 Task: Search one way flight ticket for 5 adults, 2 children, 1 infant in seat and 1 infant on lap in economy from Lincoln: Lincoln Airport (was Lincoln Municipal) to Jacksonville: Albert J. Ellis Airport on 8-3-2023. Choice of flights is Westjet. Number of bags: 10 checked bags. Price is upto 40000. Outbound departure time preference is 15:45.
Action: Mouse moved to (231, 298)
Screenshot: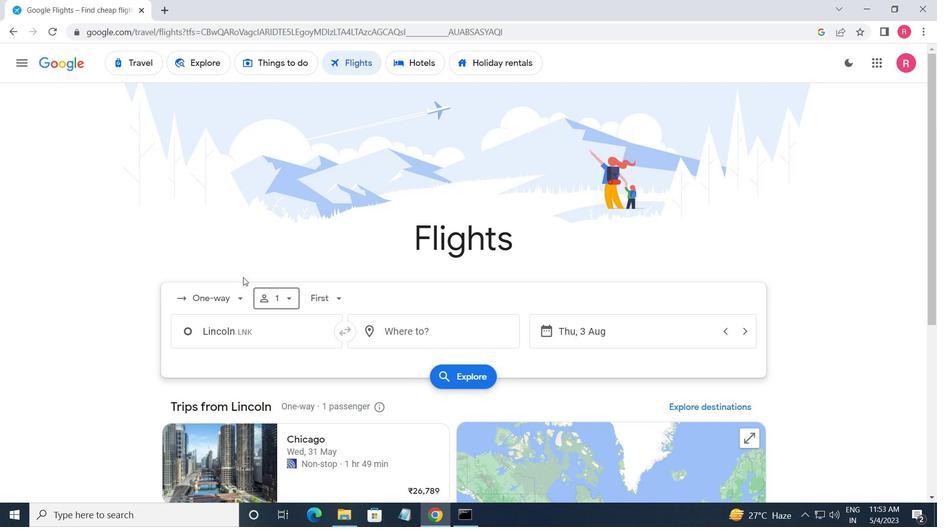 
Action: Mouse pressed left at (231, 298)
Screenshot: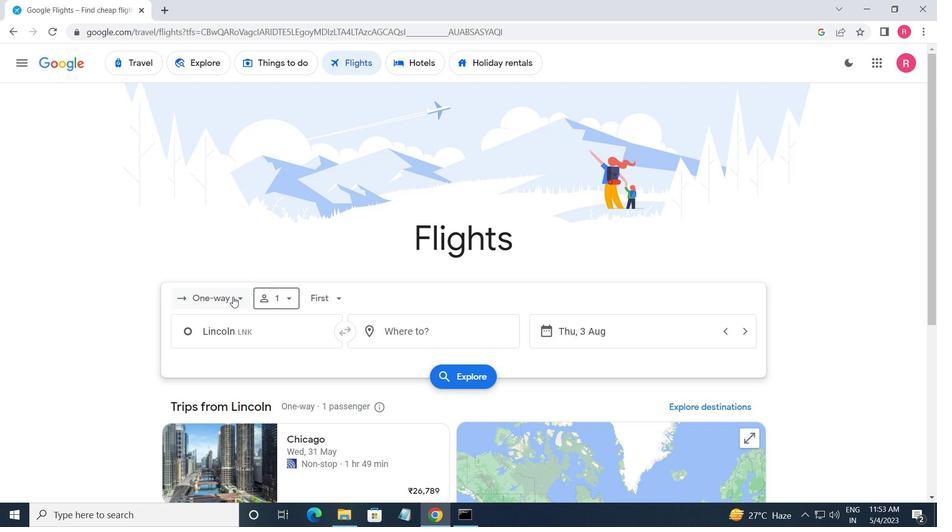 
Action: Mouse moved to (246, 356)
Screenshot: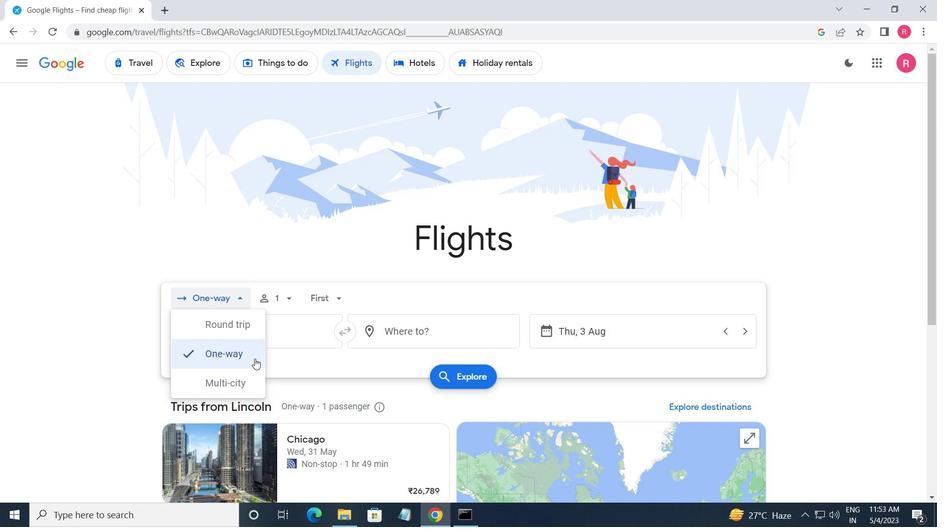 
Action: Mouse pressed left at (246, 356)
Screenshot: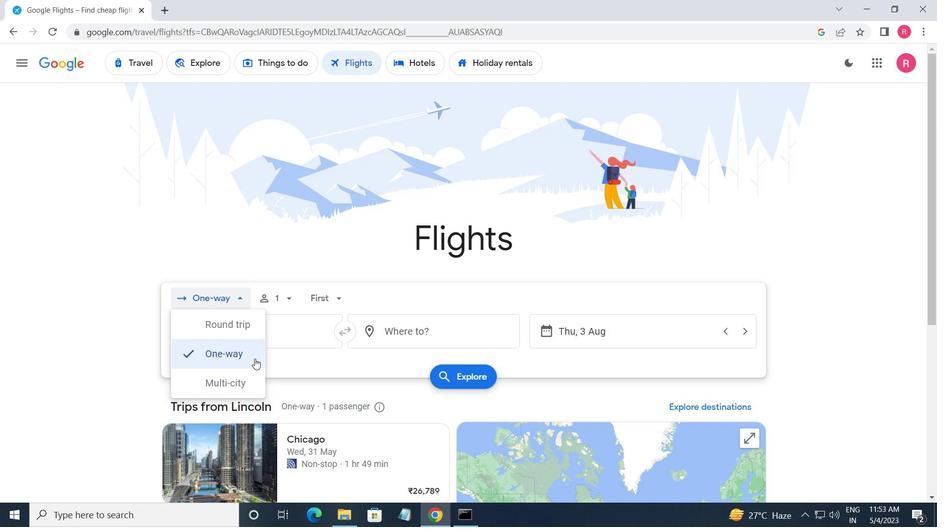 
Action: Mouse moved to (286, 297)
Screenshot: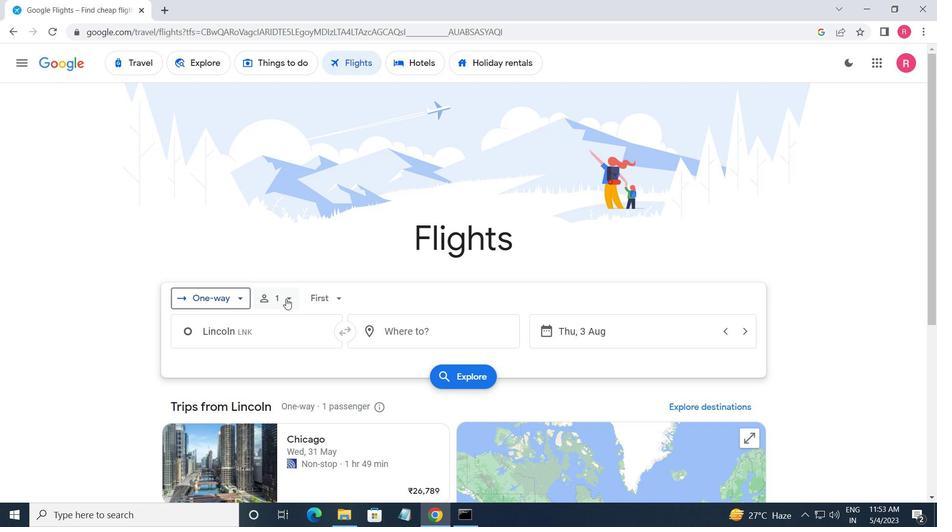 
Action: Mouse pressed left at (286, 297)
Screenshot: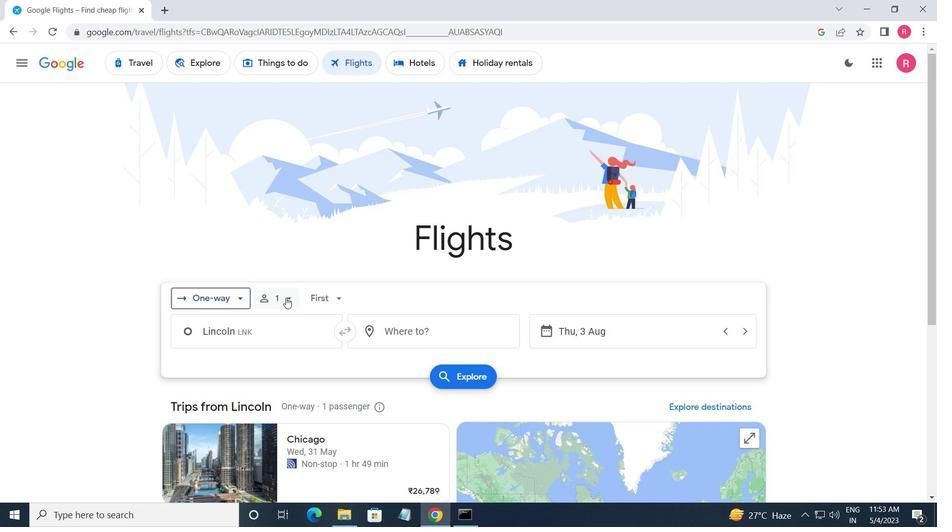 
Action: Mouse moved to (381, 326)
Screenshot: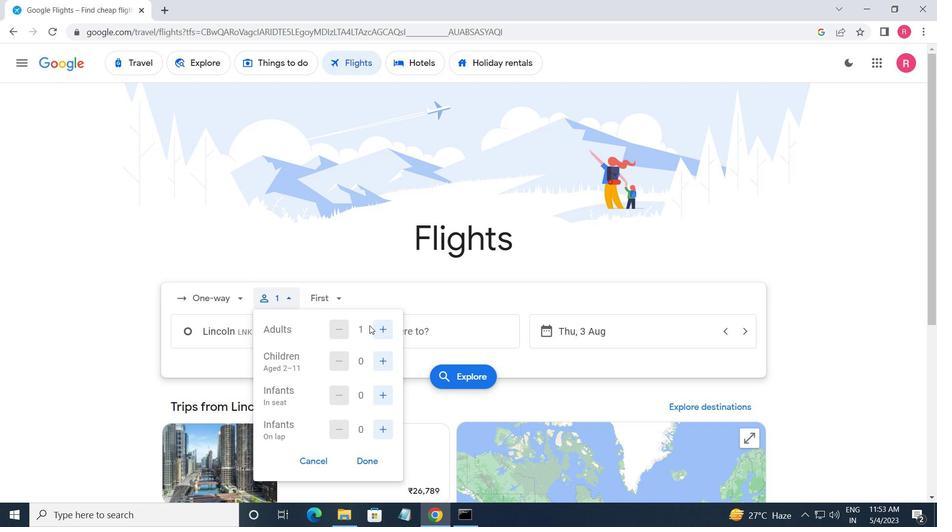 
Action: Mouse pressed left at (381, 326)
Screenshot: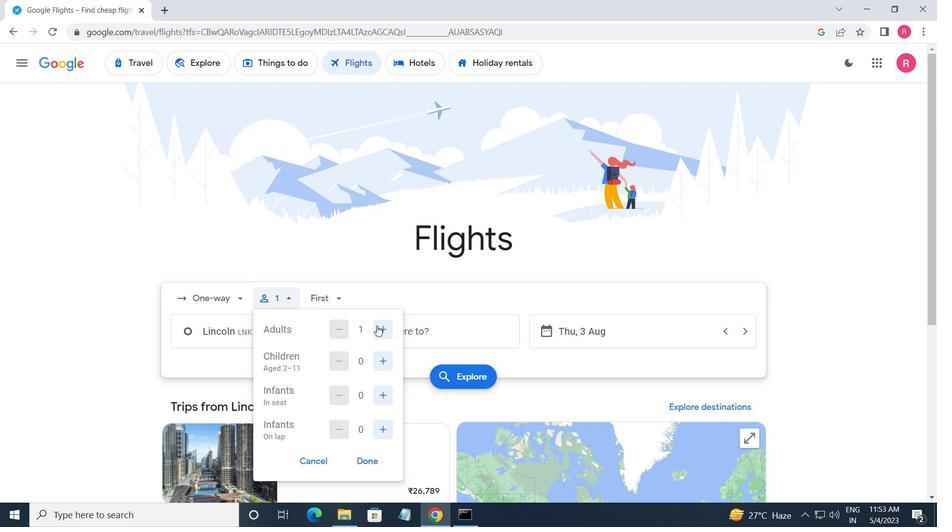 
Action: Mouse pressed left at (381, 326)
Screenshot: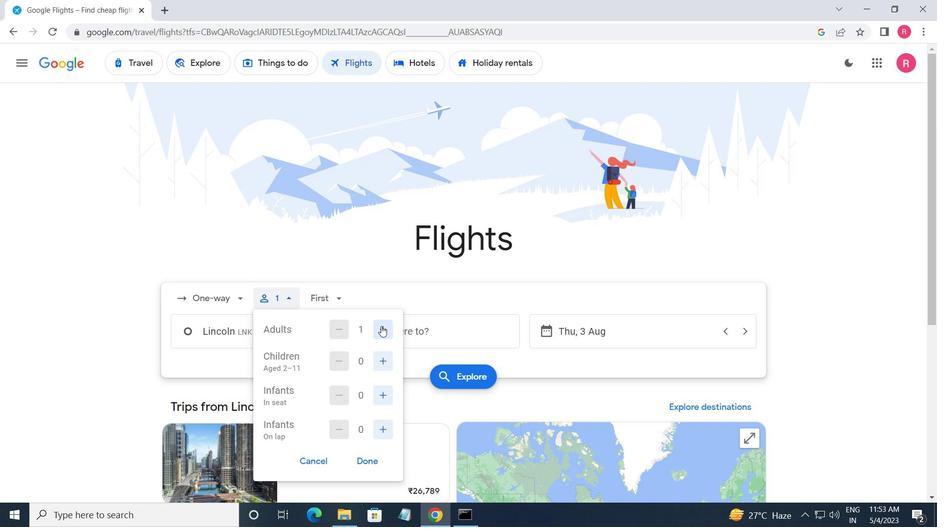 
Action: Mouse moved to (382, 326)
Screenshot: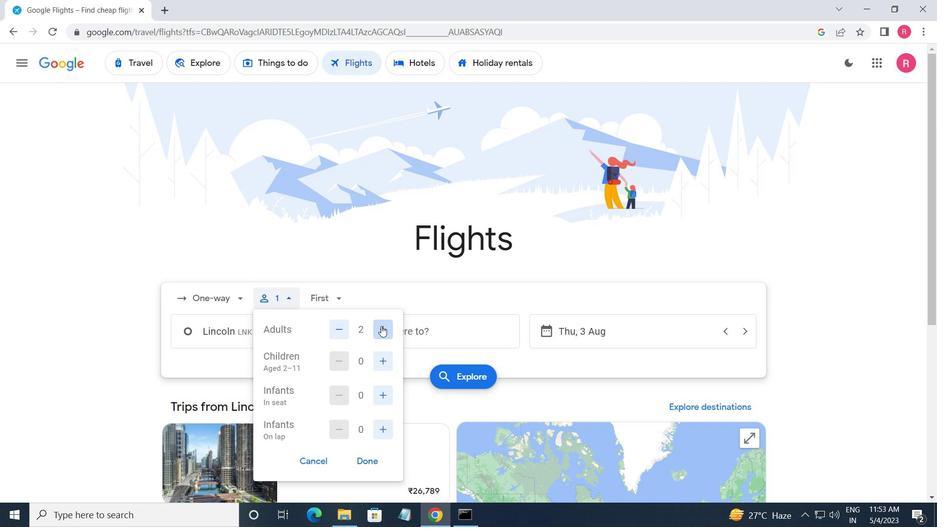 
Action: Mouse pressed left at (382, 326)
Screenshot: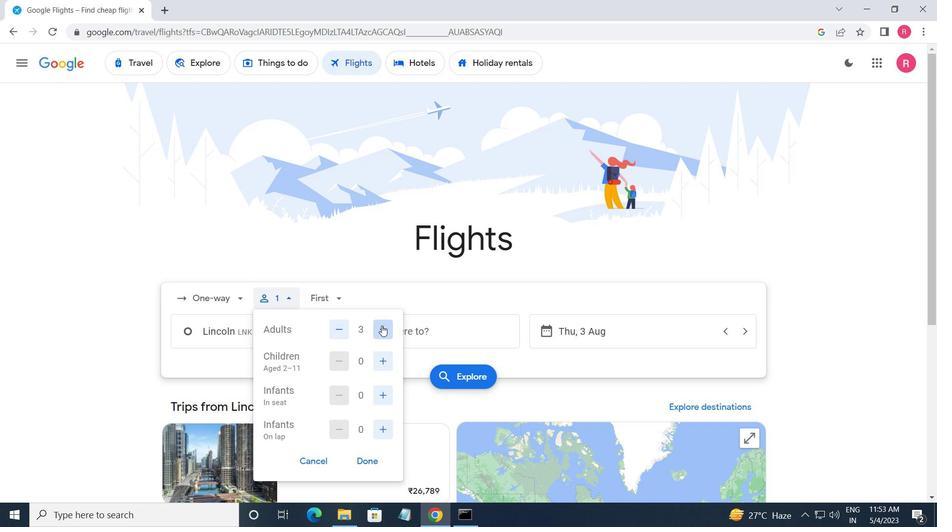 
Action: Mouse pressed left at (382, 326)
Screenshot: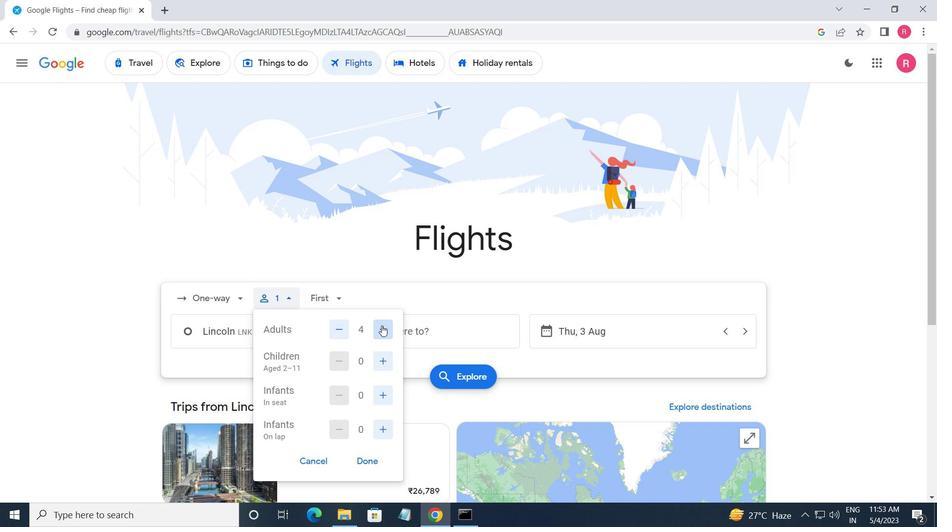 
Action: Mouse moved to (382, 355)
Screenshot: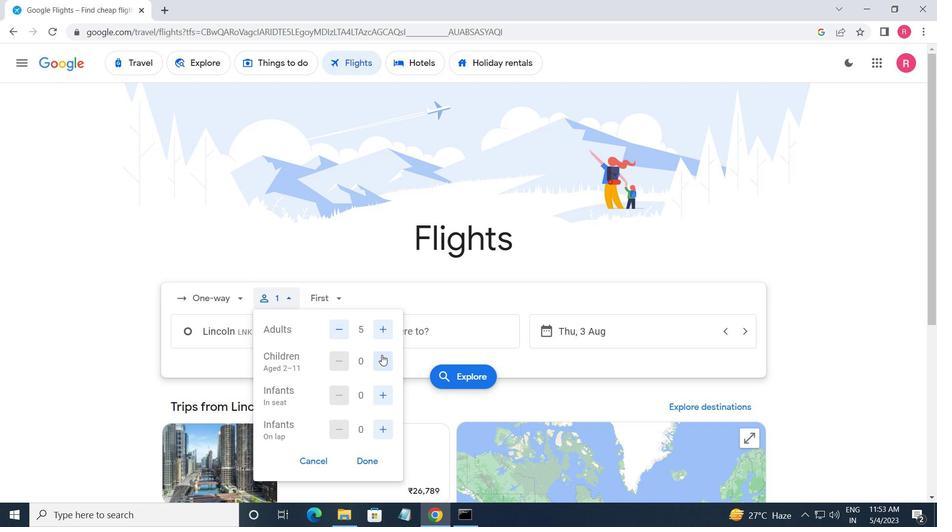 
Action: Mouse pressed left at (382, 355)
Screenshot: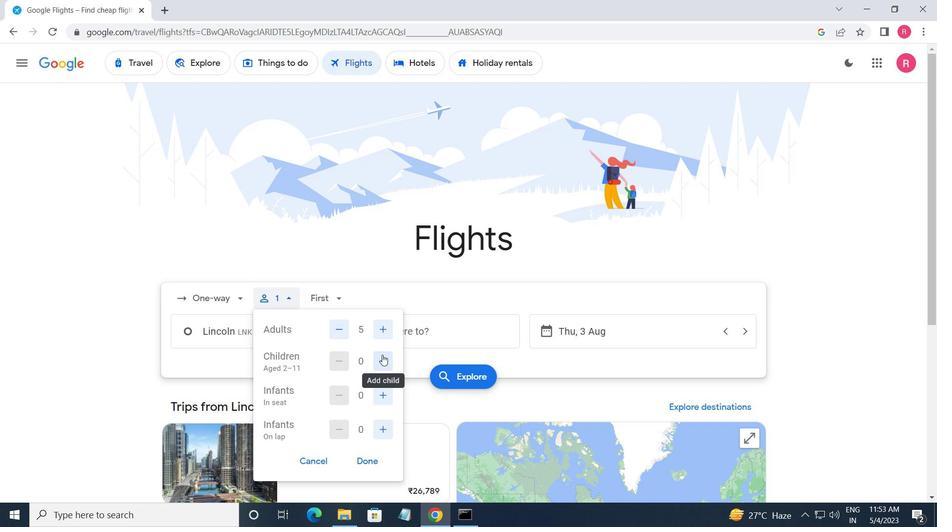 
Action: Mouse moved to (383, 355)
Screenshot: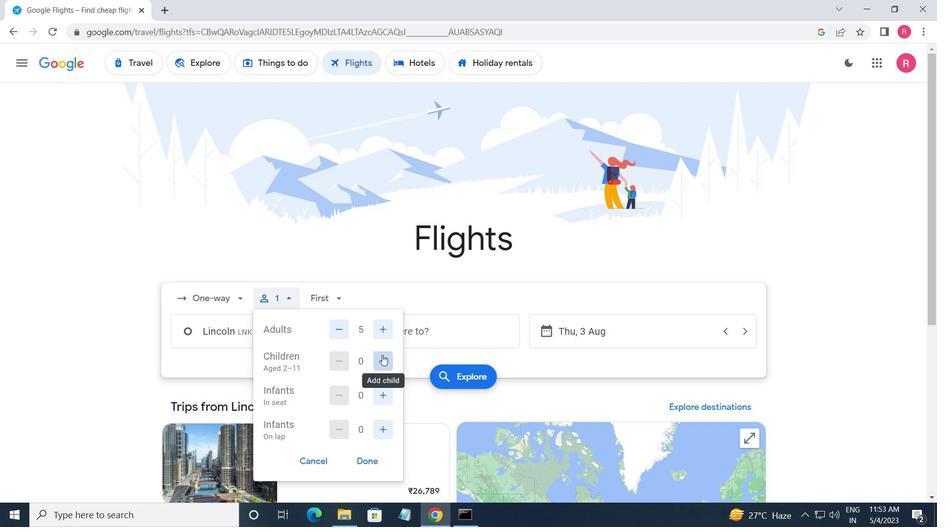 
Action: Mouse pressed left at (383, 355)
Screenshot: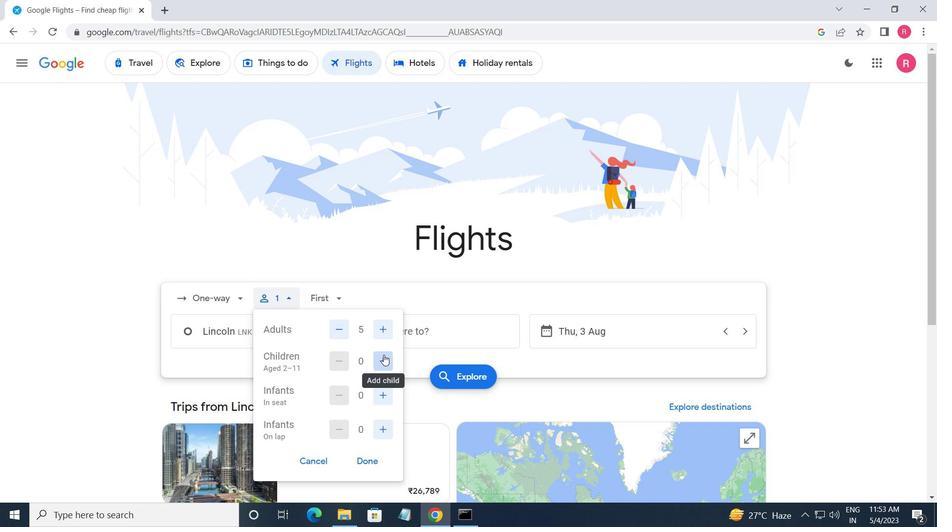 
Action: Mouse pressed left at (383, 355)
Screenshot: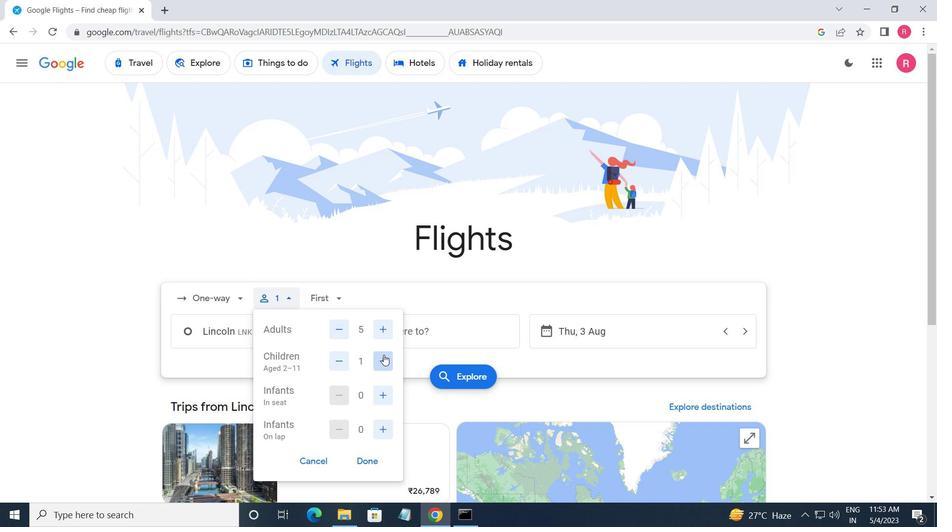 
Action: Mouse moved to (339, 360)
Screenshot: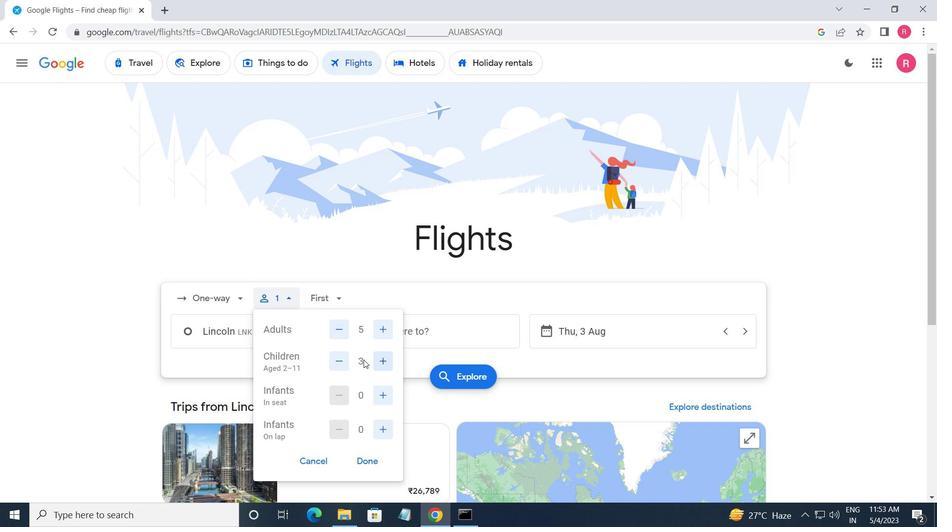 
Action: Mouse pressed left at (339, 360)
Screenshot: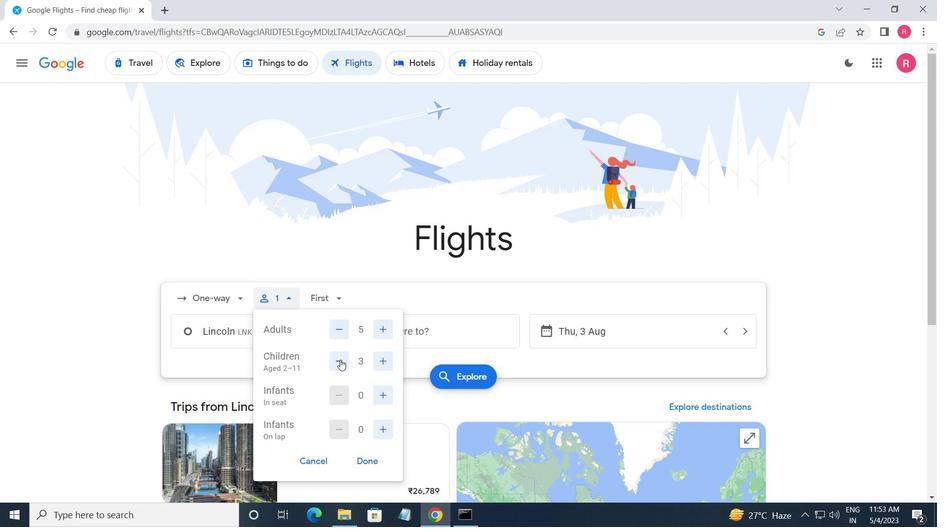 
Action: Mouse moved to (391, 393)
Screenshot: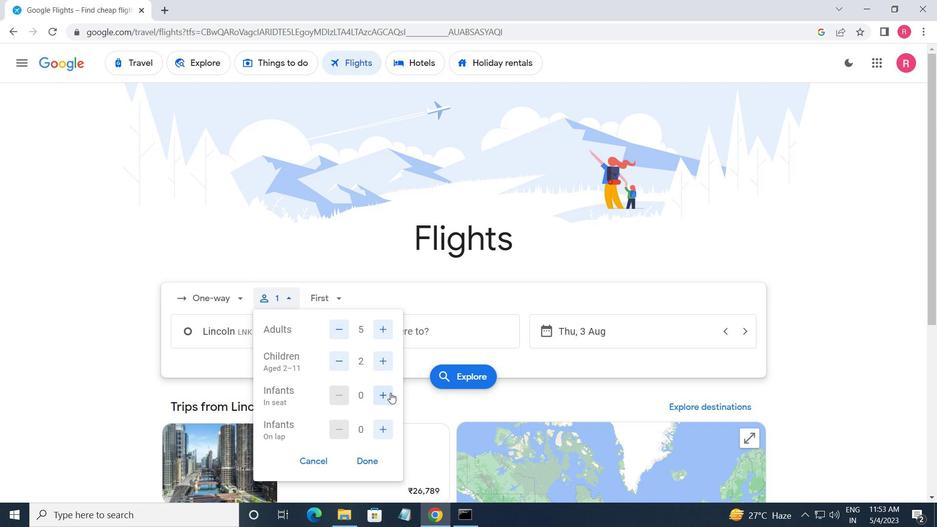 
Action: Mouse pressed left at (391, 393)
Screenshot: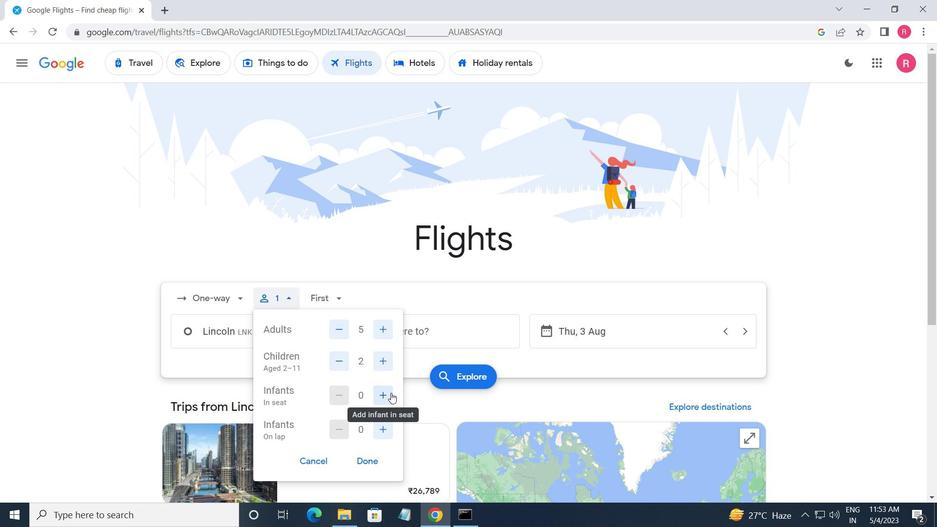 
Action: Mouse moved to (380, 422)
Screenshot: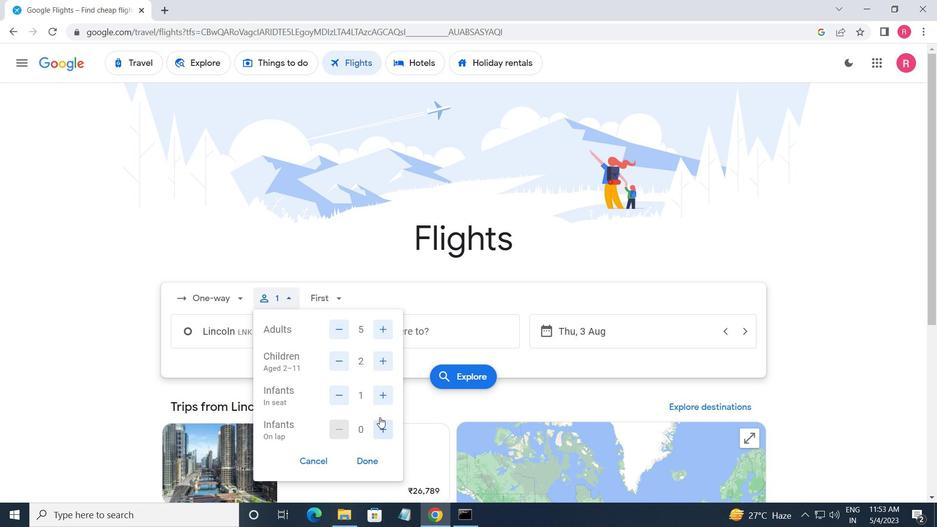 
Action: Mouse pressed left at (380, 422)
Screenshot: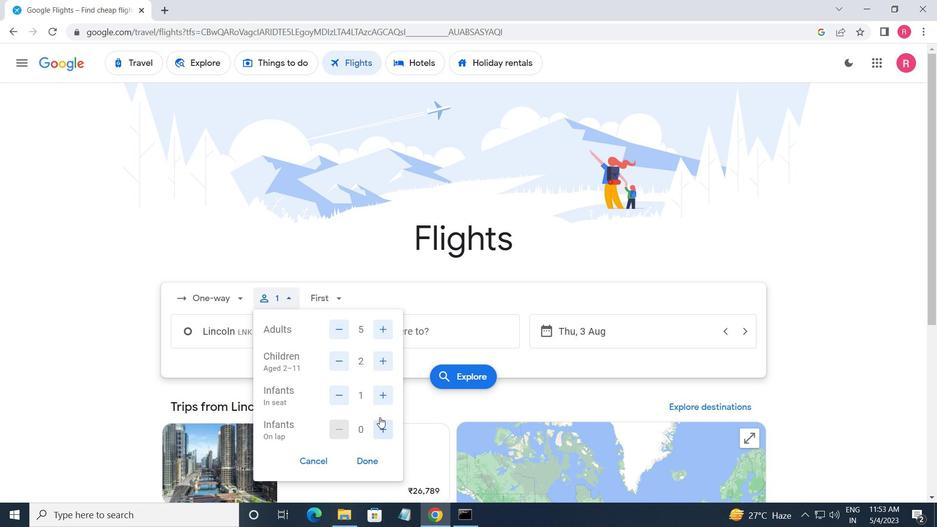 
Action: Mouse moved to (370, 462)
Screenshot: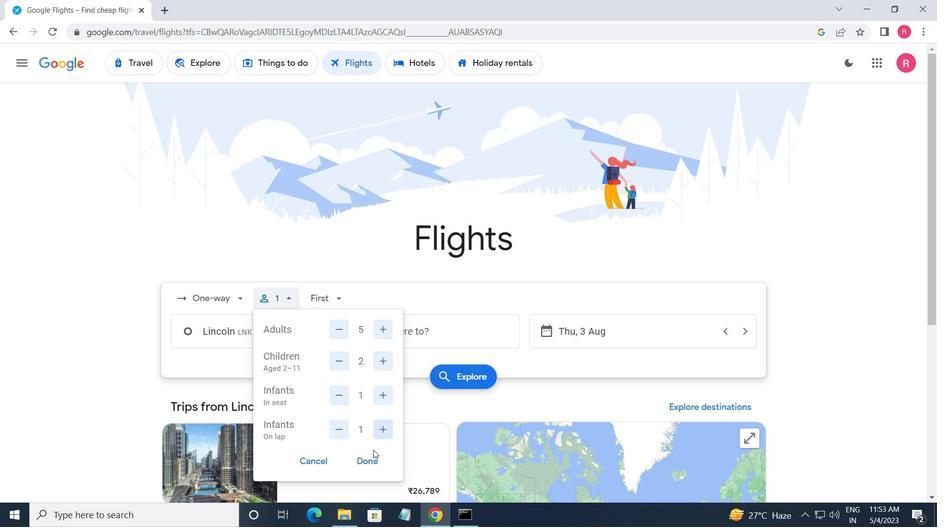 
Action: Mouse pressed left at (370, 462)
Screenshot: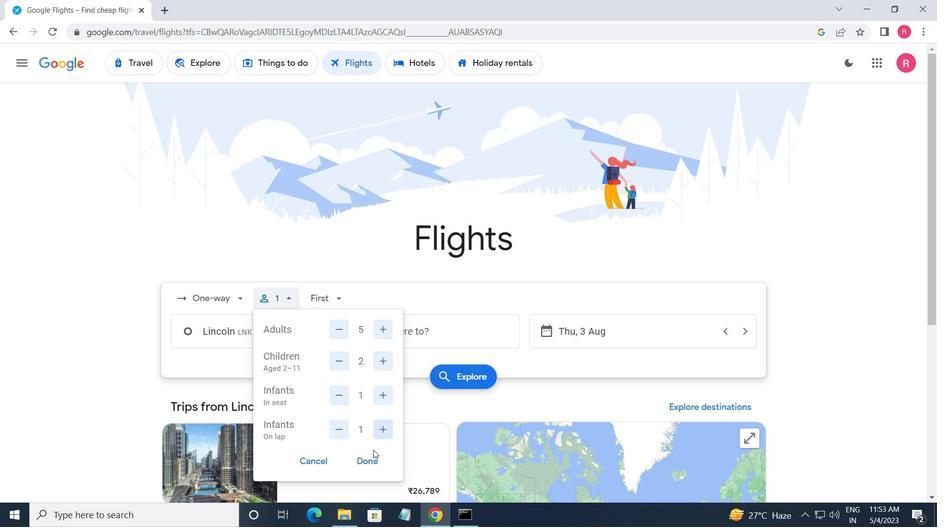 
Action: Mouse moved to (336, 303)
Screenshot: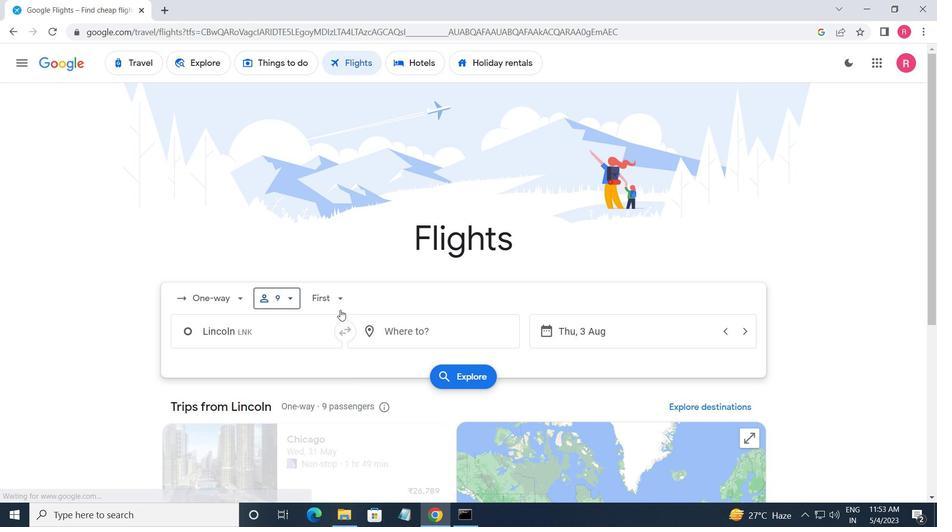 
Action: Mouse pressed left at (336, 303)
Screenshot: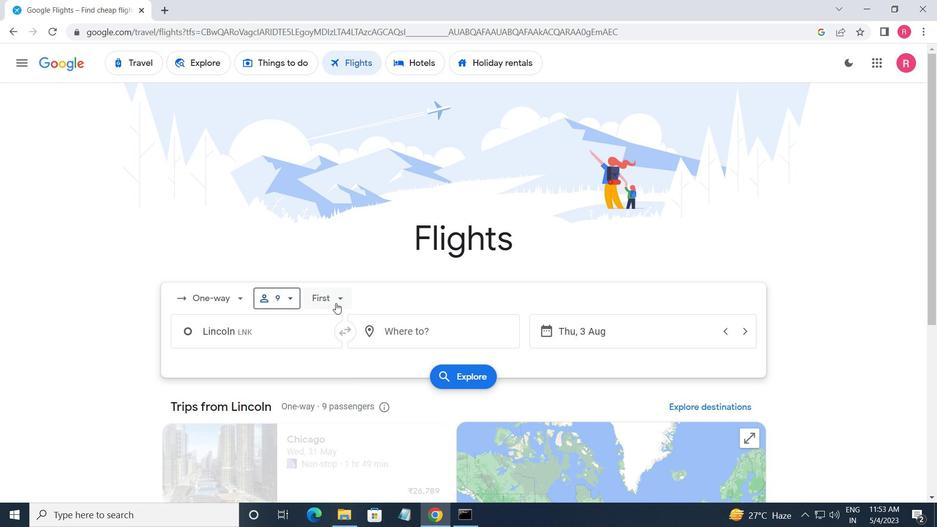 
Action: Mouse moved to (374, 337)
Screenshot: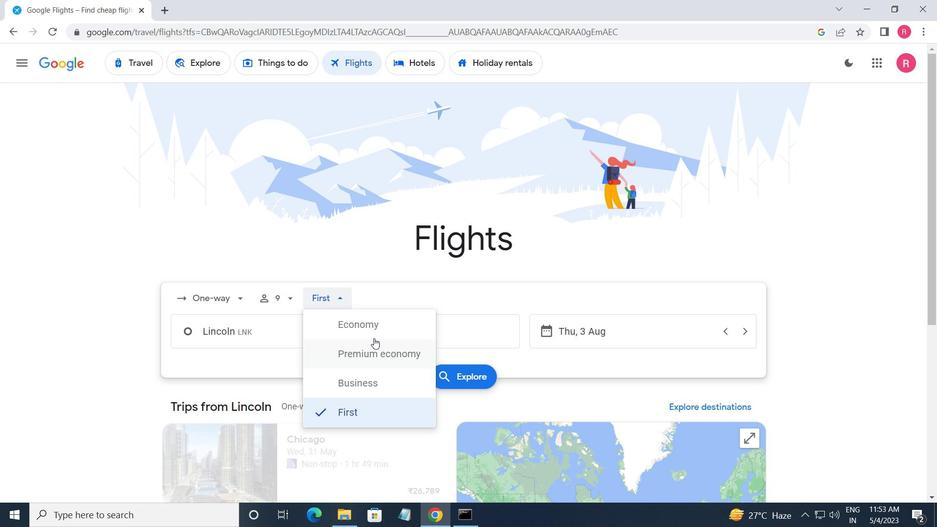 
Action: Mouse pressed left at (374, 337)
Screenshot: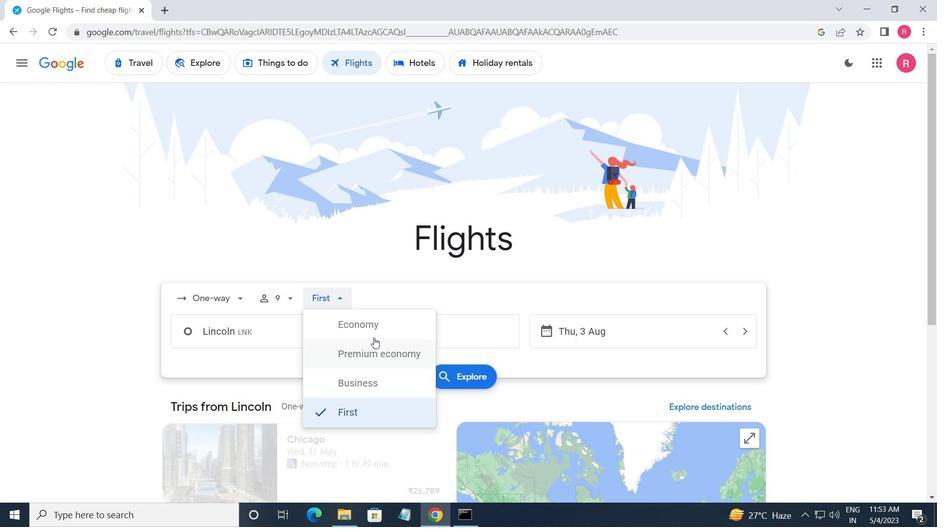 
Action: Mouse moved to (273, 337)
Screenshot: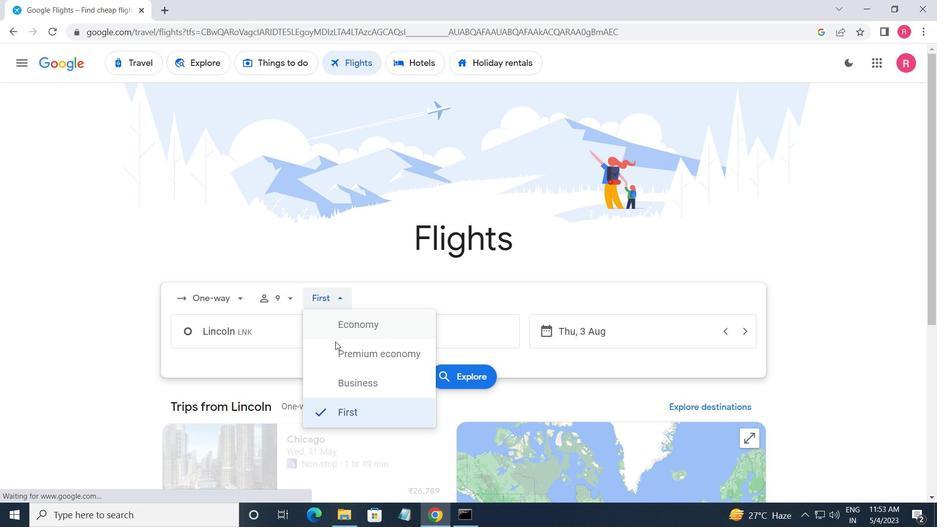 
Action: Mouse pressed left at (273, 337)
Screenshot: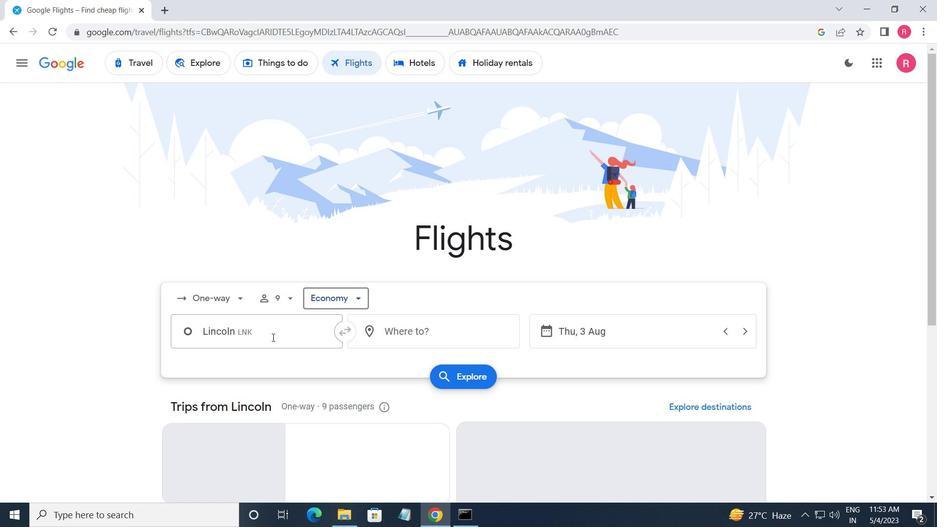 
Action: Mouse moved to (279, 397)
Screenshot: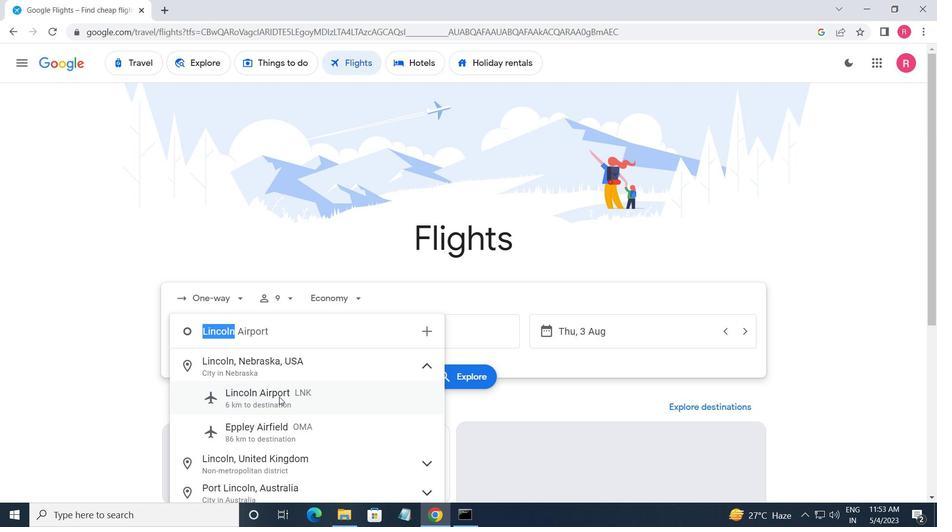 
Action: Mouse pressed left at (279, 397)
Screenshot: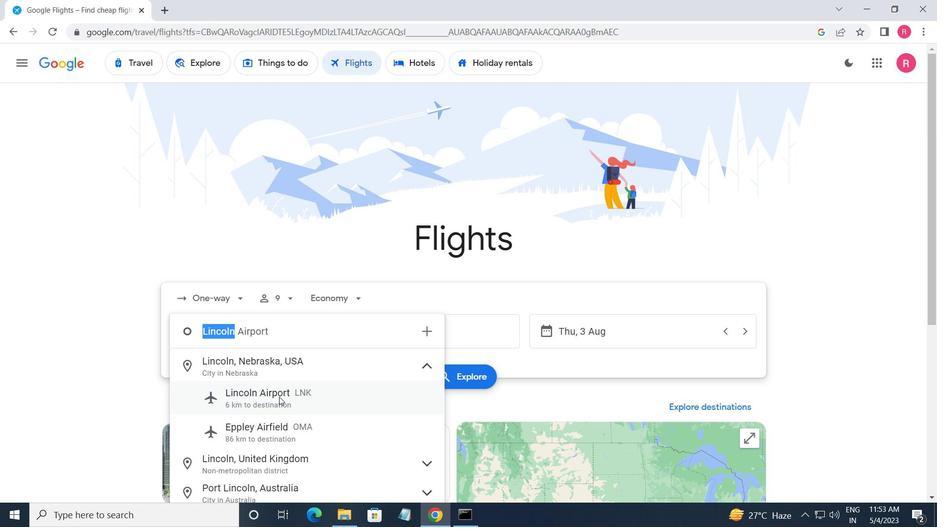 
Action: Mouse moved to (451, 331)
Screenshot: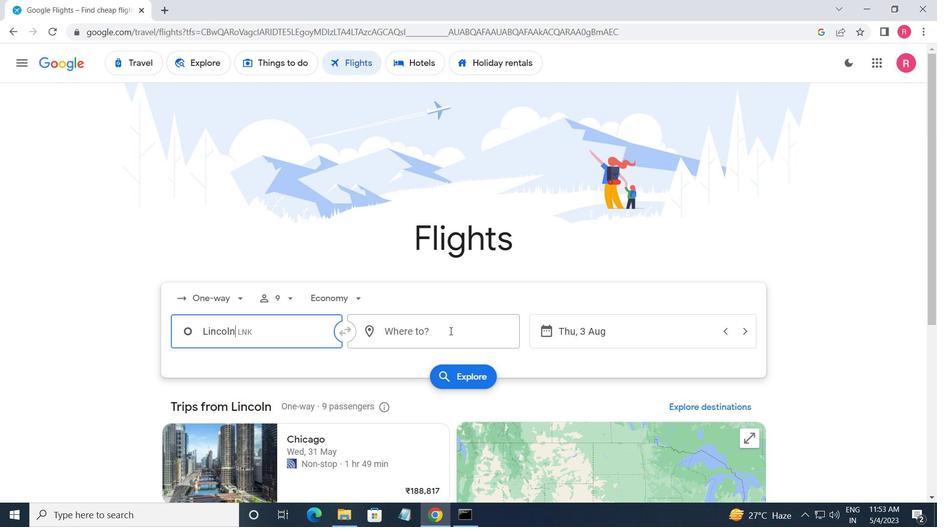 
Action: Mouse pressed left at (451, 331)
Screenshot: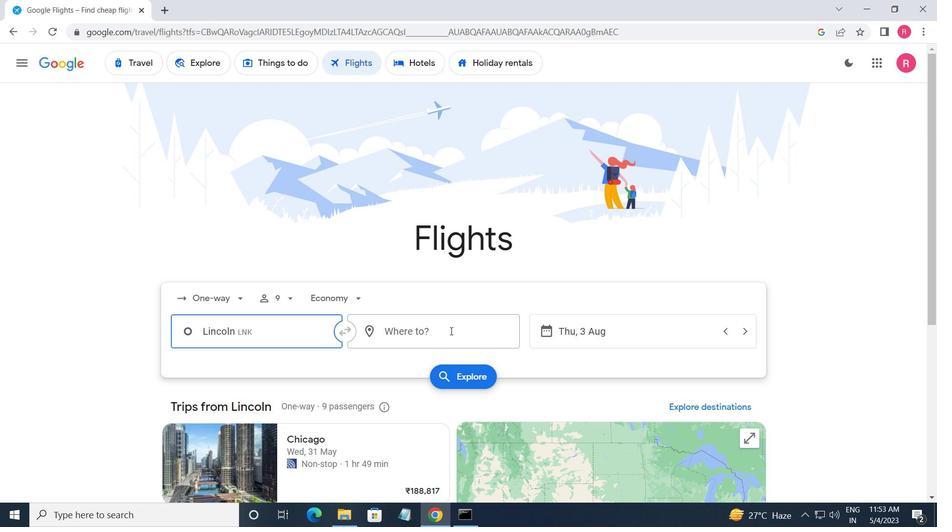 
Action: Mouse moved to (417, 464)
Screenshot: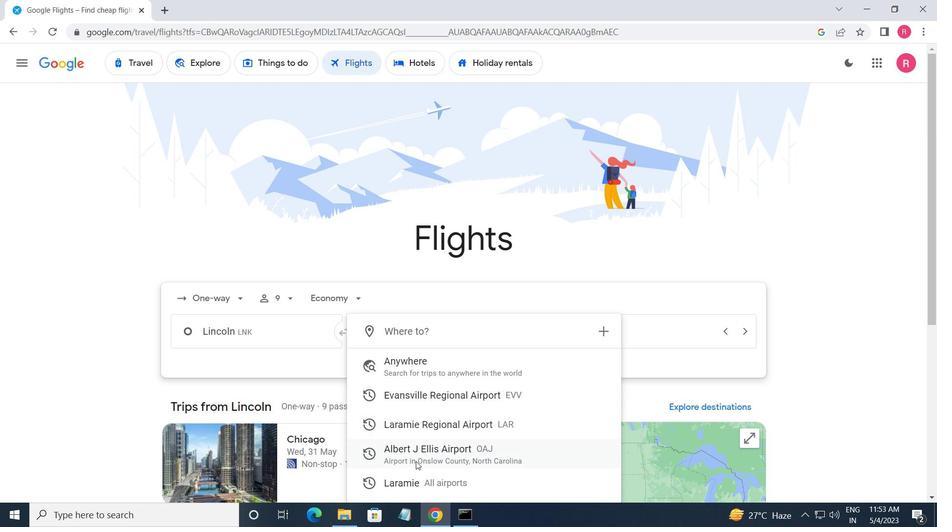 
Action: Mouse pressed left at (417, 464)
Screenshot: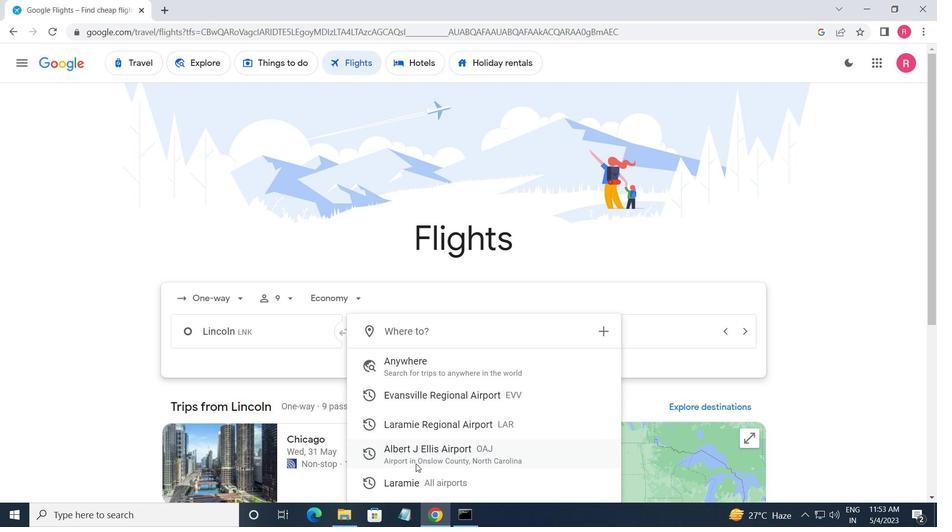 
Action: Mouse moved to (635, 329)
Screenshot: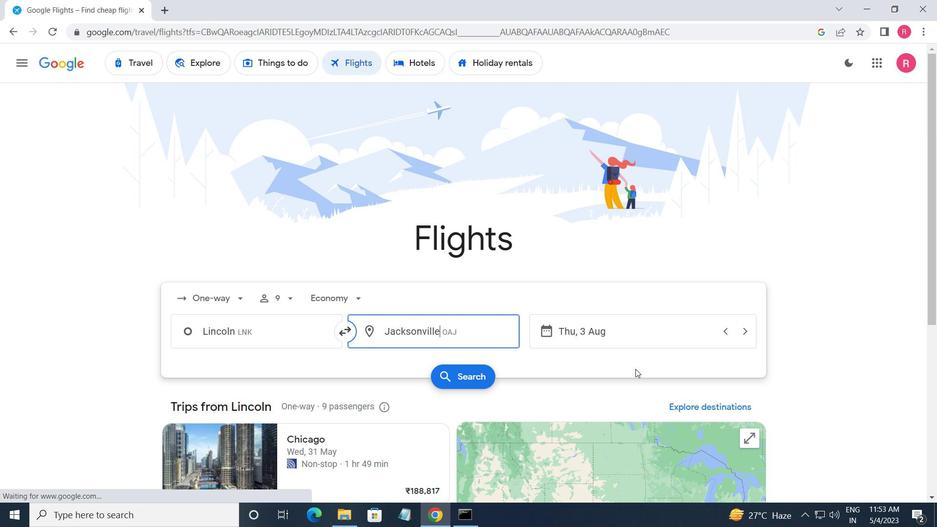 
Action: Mouse pressed left at (635, 329)
Screenshot: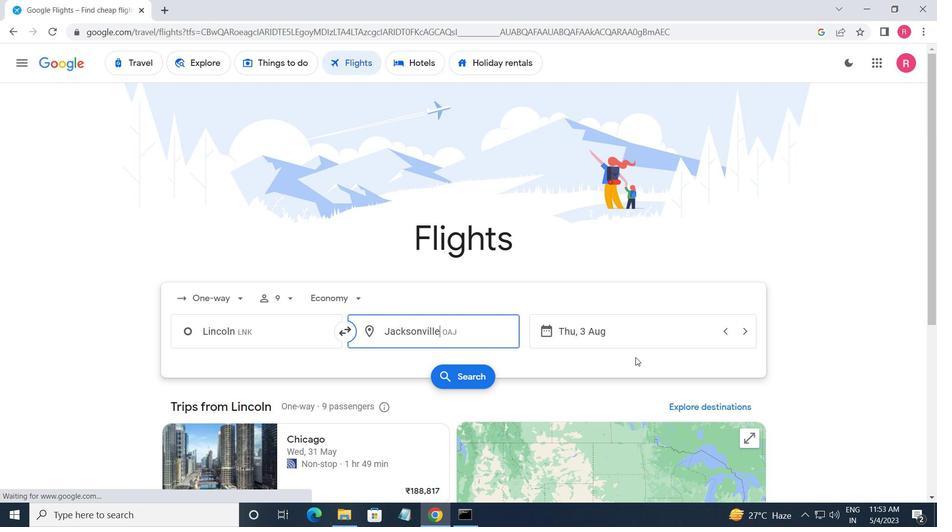 
Action: Mouse moved to (443, 285)
Screenshot: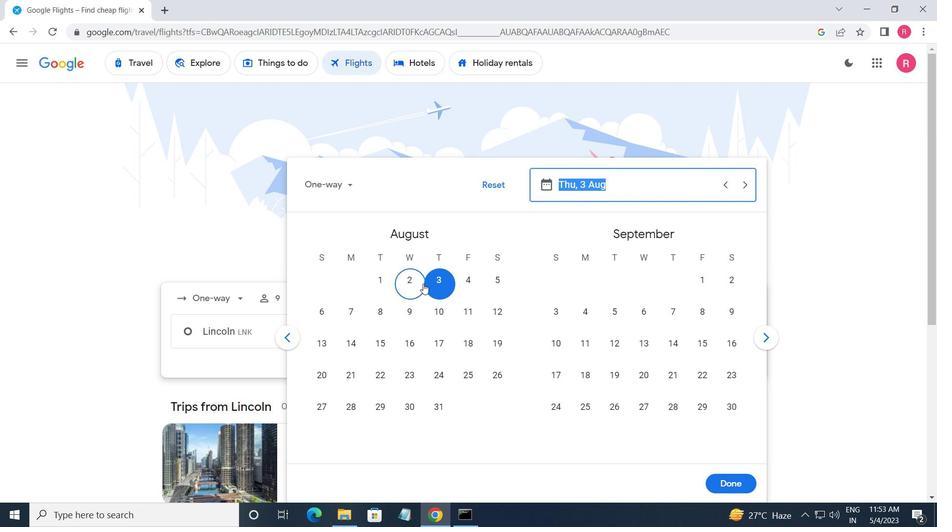 
Action: Mouse pressed left at (443, 285)
Screenshot: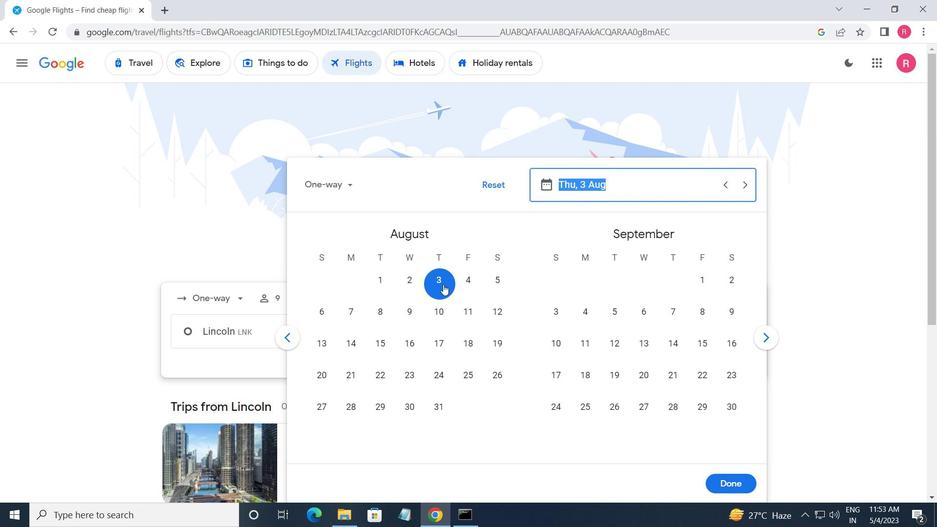 
Action: Mouse moved to (733, 475)
Screenshot: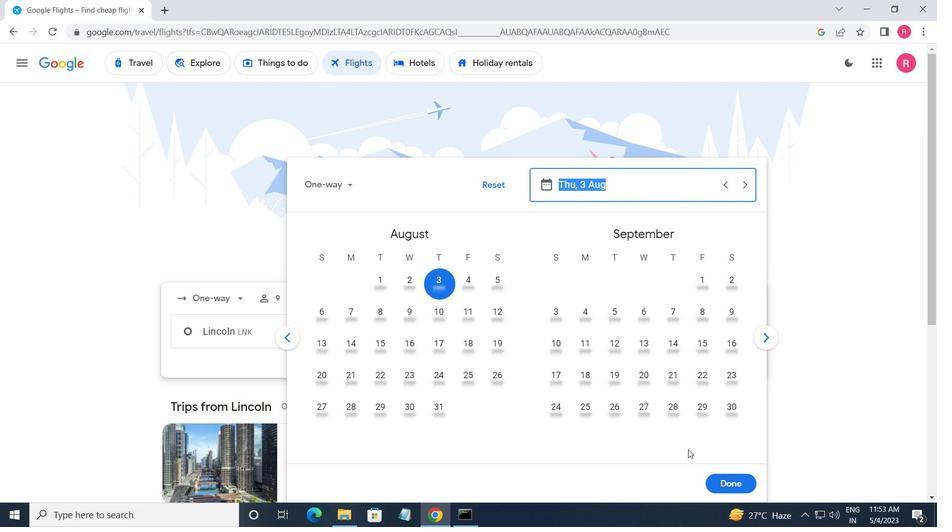 
Action: Mouse pressed left at (733, 475)
Screenshot: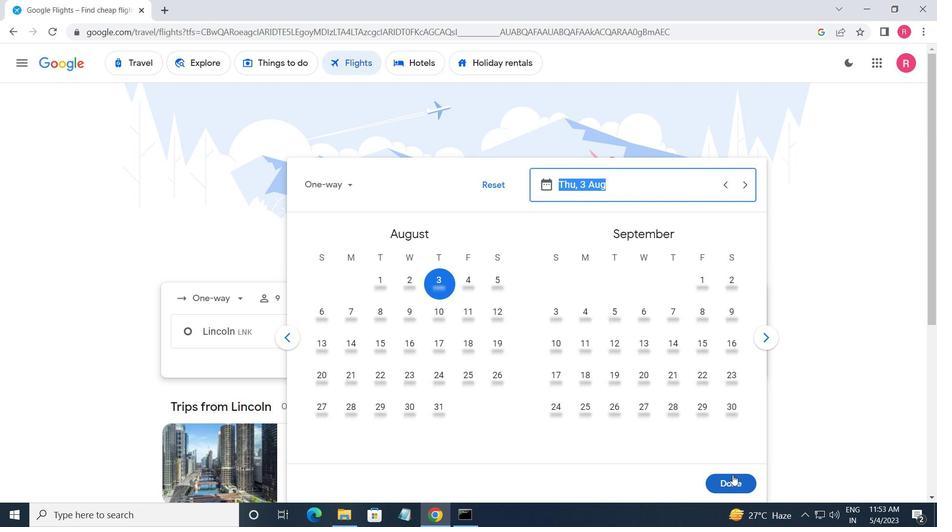 
Action: Mouse moved to (469, 378)
Screenshot: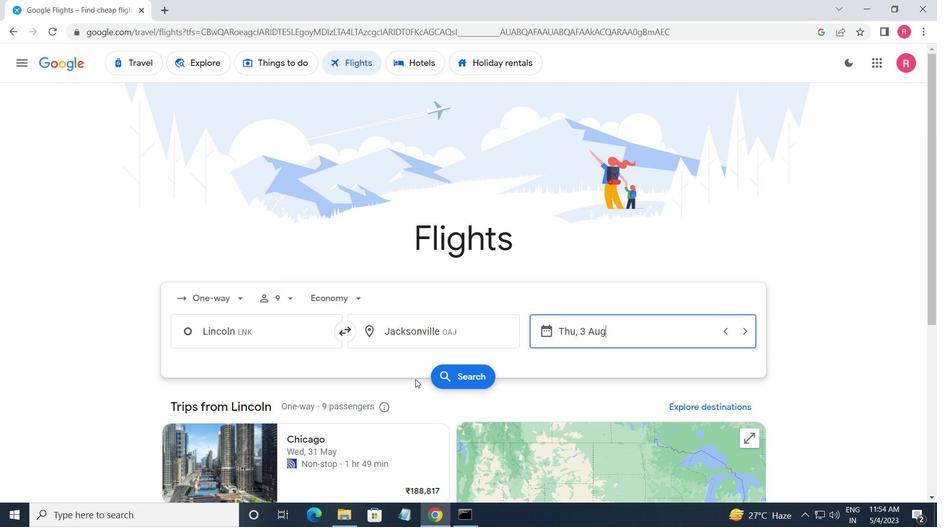 
Action: Mouse pressed left at (469, 378)
Screenshot: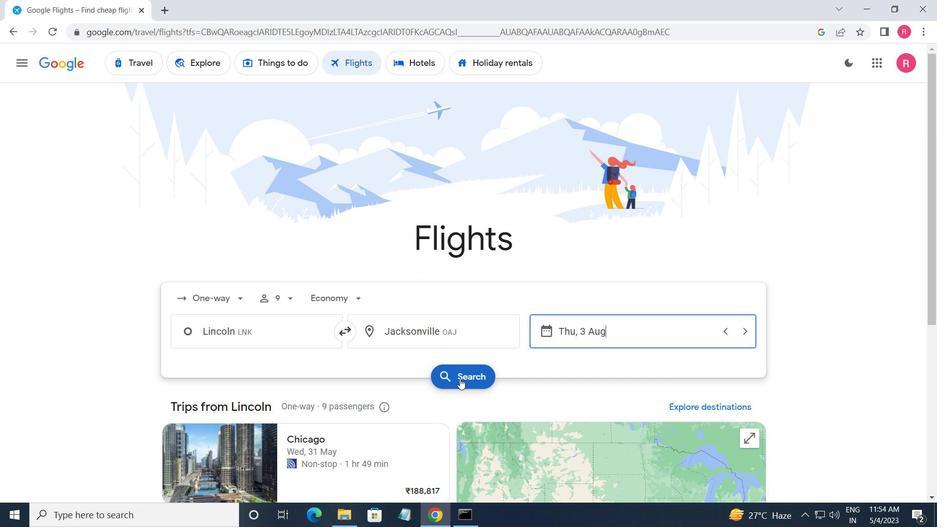 
Action: Mouse moved to (171, 178)
Screenshot: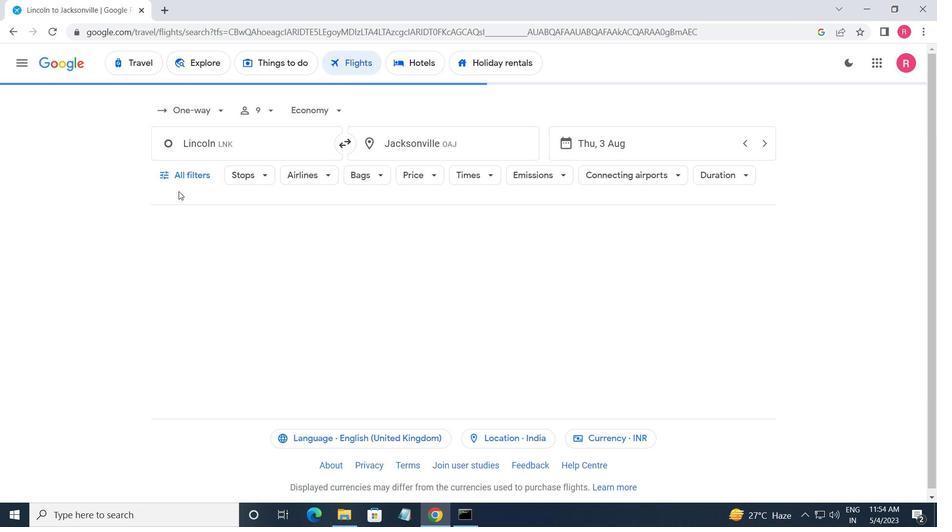 
Action: Mouse pressed left at (171, 178)
Screenshot: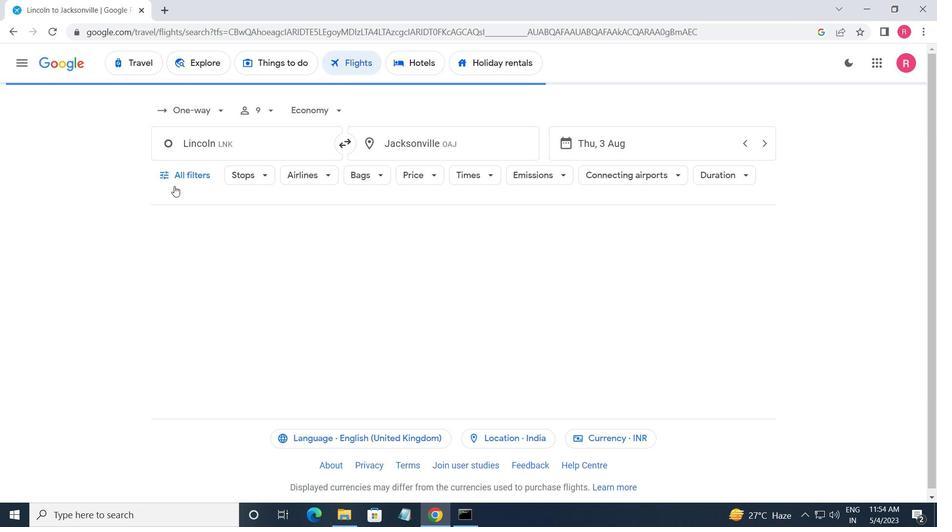 
Action: Mouse moved to (253, 379)
Screenshot: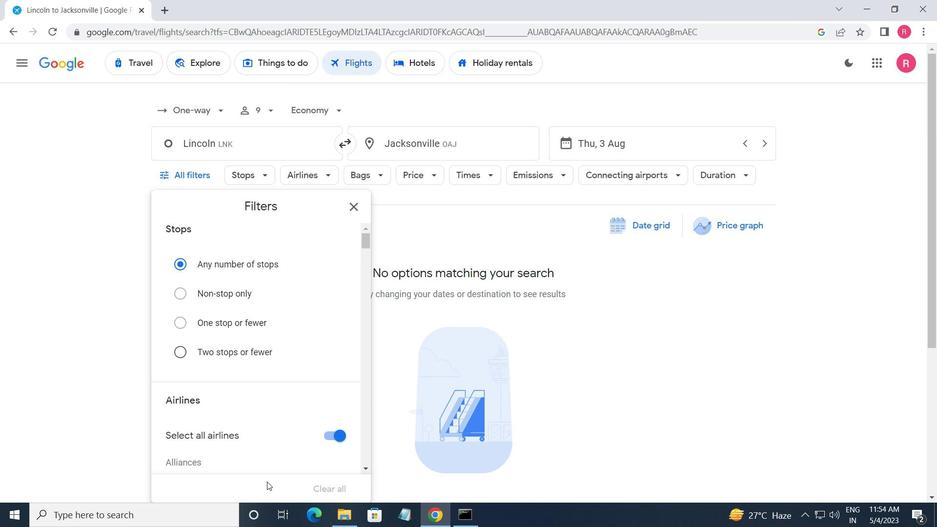 
Action: Mouse scrolled (253, 379) with delta (0, 0)
Screenshot: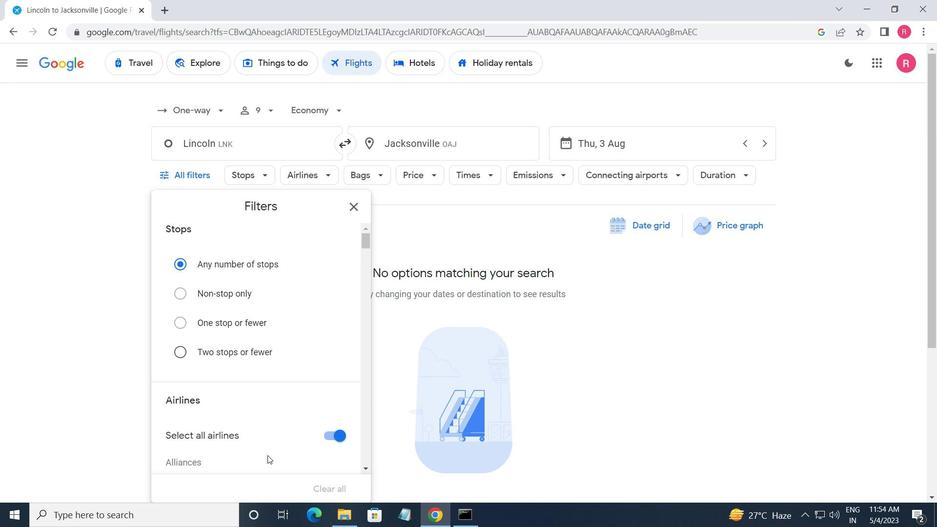 
Action: Mouse moved to (252, 379)
Screenshot: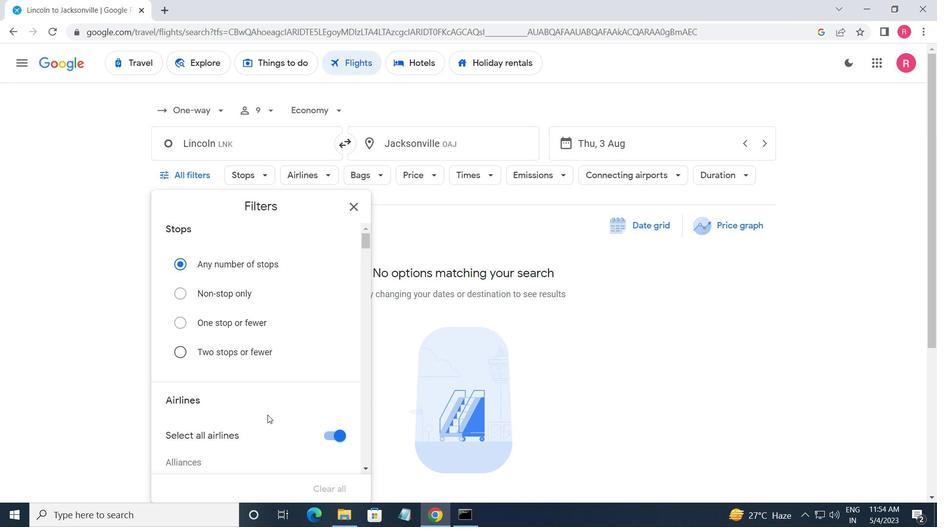 
Action: Mouse scrolled (252, 378) with delta (0, 0)
Screenshot: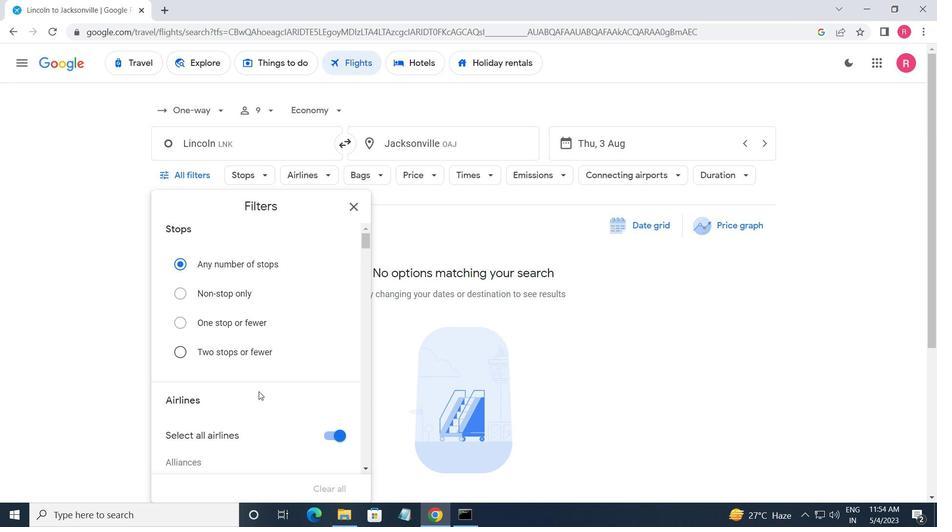 
Action: Mouse scrolled (252, 378) with delta (0, 0)
Screenshot: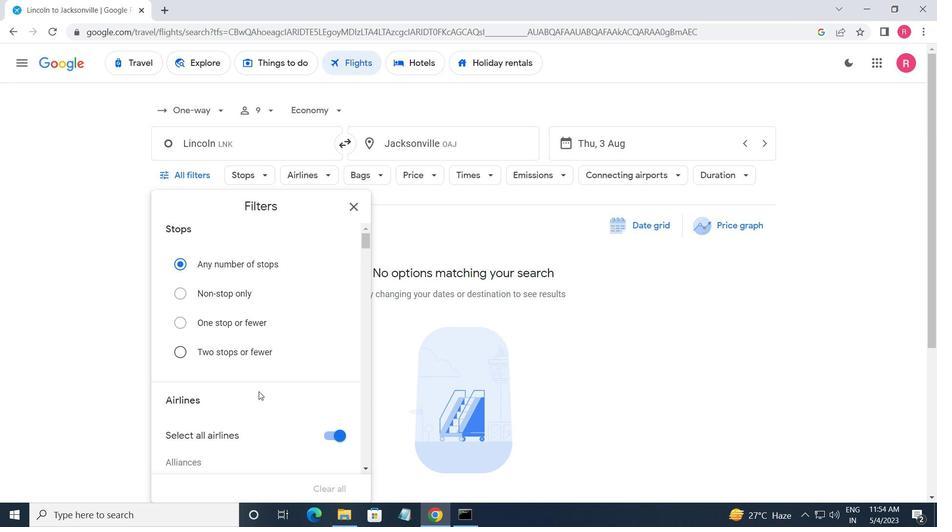
Action: Mouse moved to (255, 379)
Screenshot: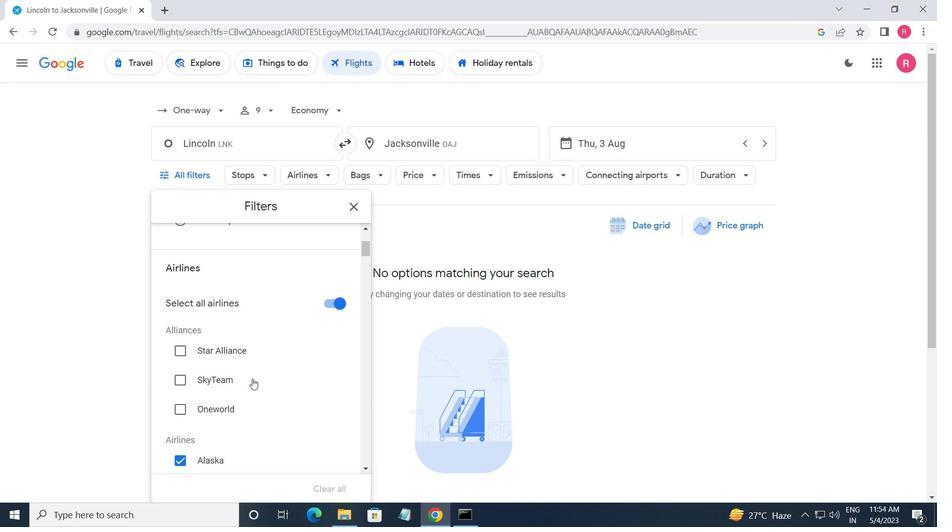 
Action: Mouse scrolled (255, 379) with delta (0, 0)
Screenshot: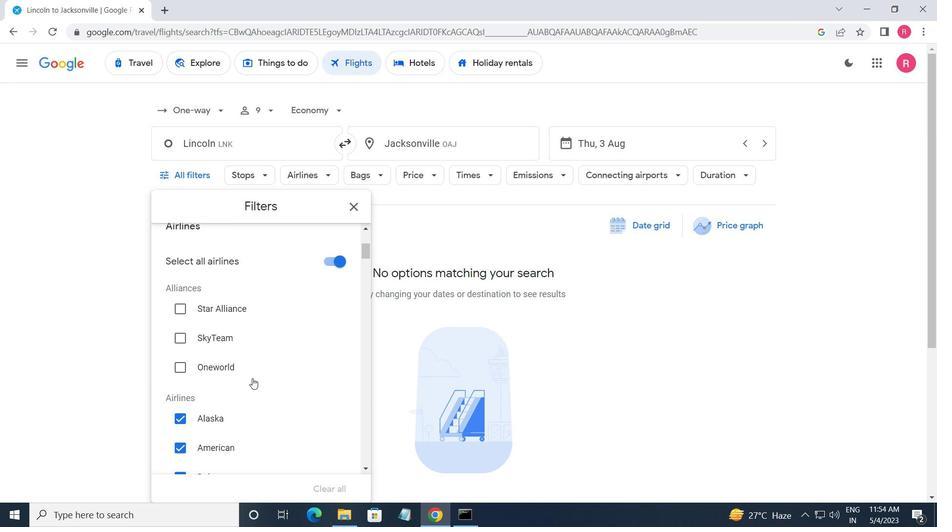 
Action: Mouse moved to (251, 400)
Screenshot: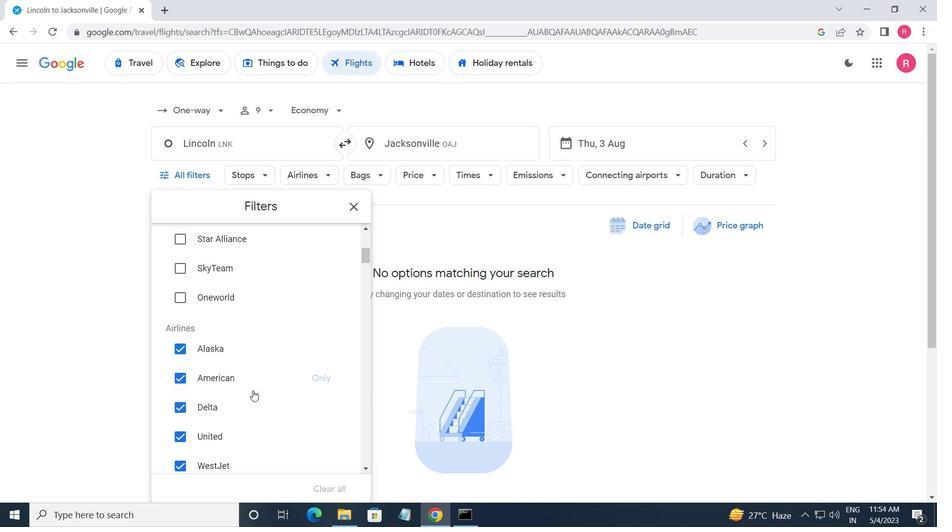 
Action: Mouse scrolled (251, 400) with delta (0, 0)
Screenshot: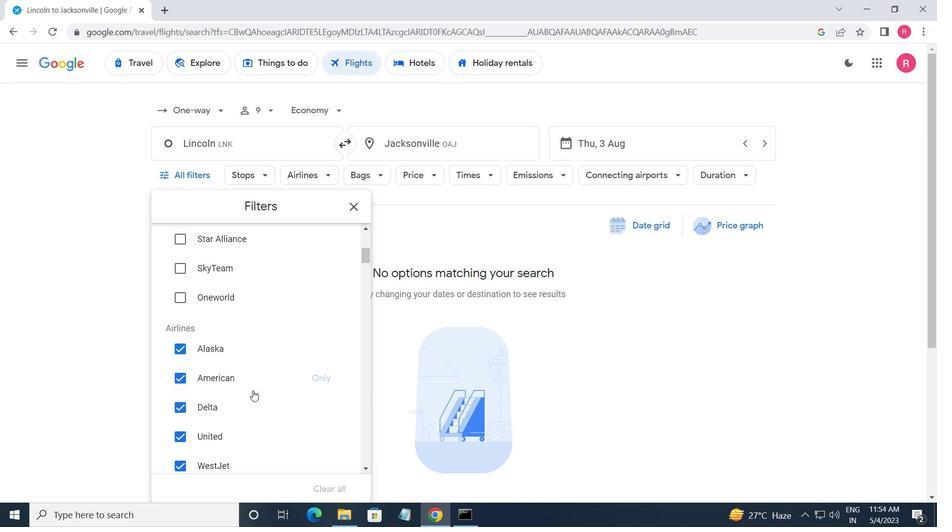 
Action: Mouse moved to (253, 404)
Screenshot: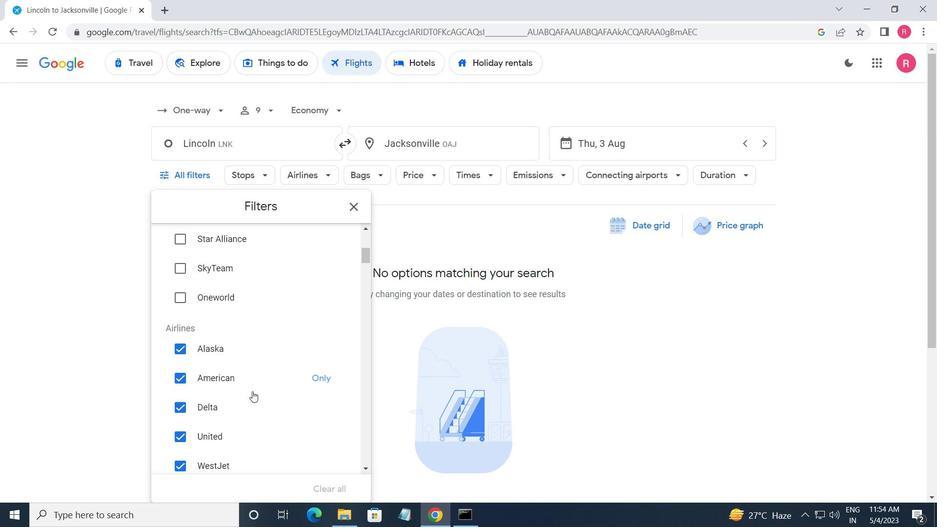 
Action: Mouse scrolled (253, 403) with delta (0, 0)
Screenshot: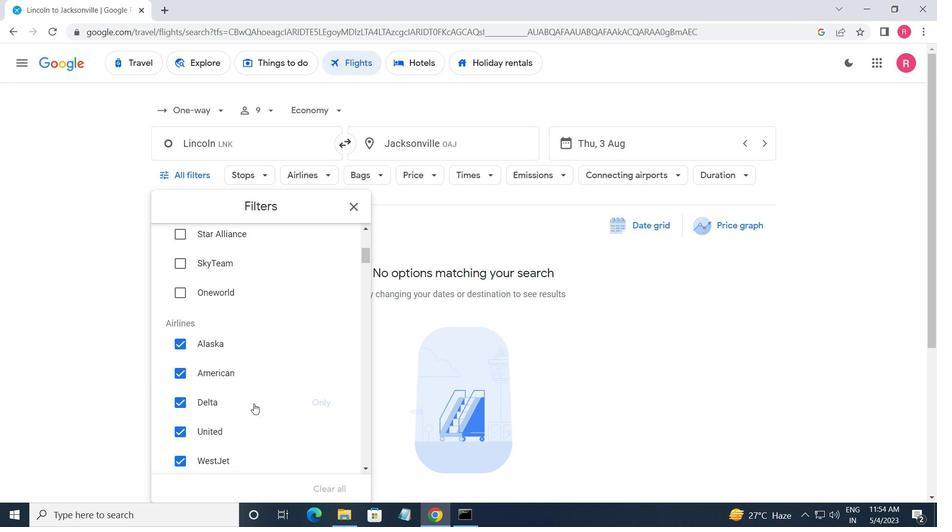
Action: Mouse moved to (316, 344)
Screenshot: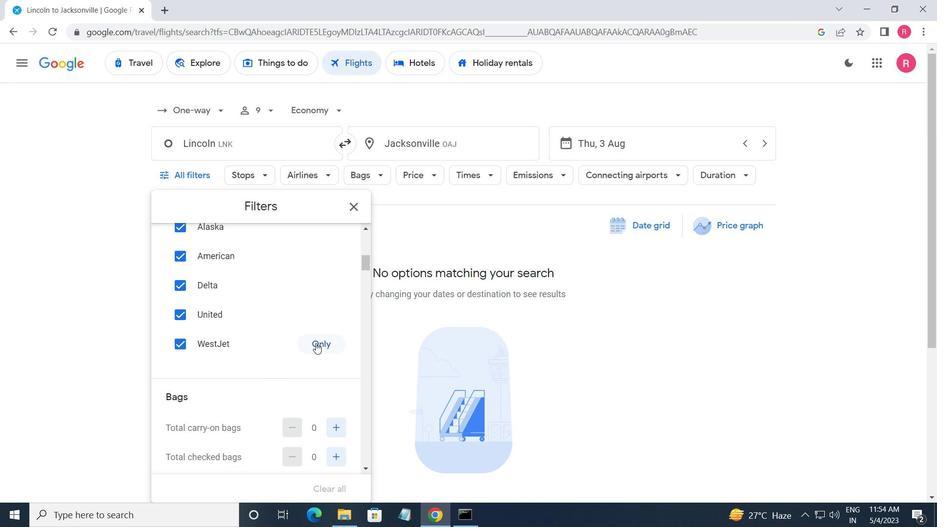 
Action: Mouse pressed left at (316, 344)
Screenshot: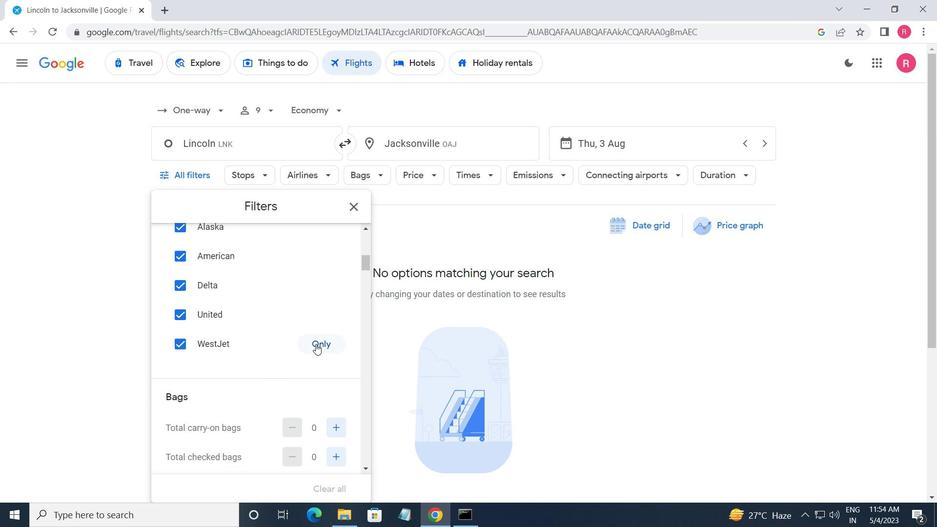 
Action: Mouse moved to (318, 344)
Screenshot: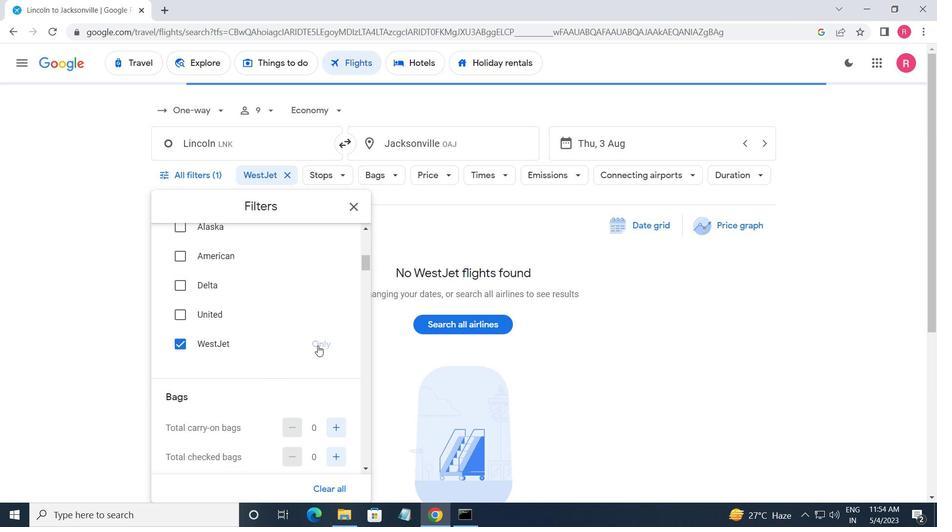 
Action: Mouse scrolled (318, 343) with delta (0, 0)
Screenshot: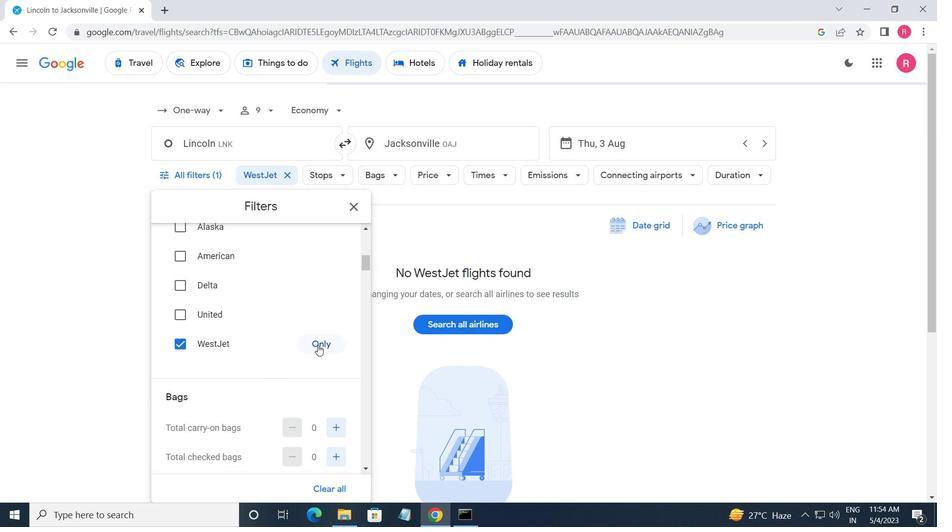 
Action: Mouse moved to (318, 344)
Screenshot: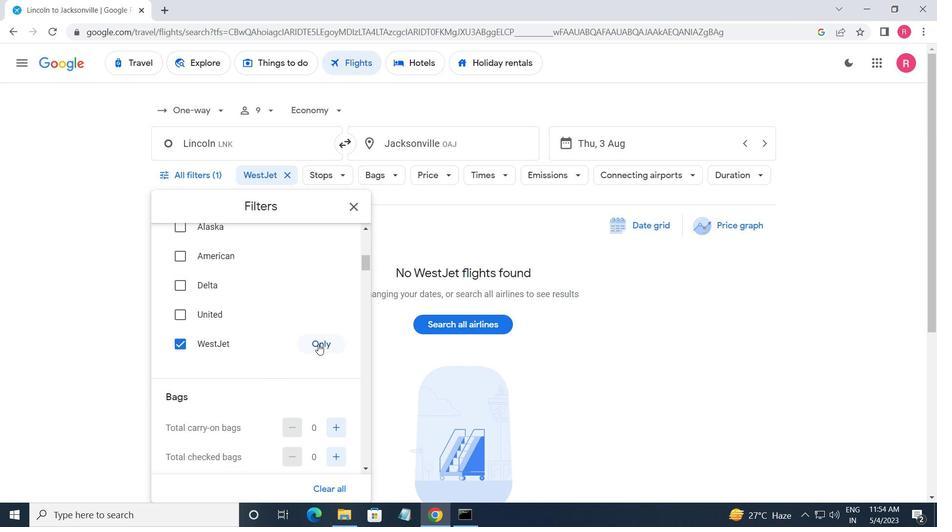 
Action: Mouse scrolled (318, 343) with delta (0, 0)
Screenshot: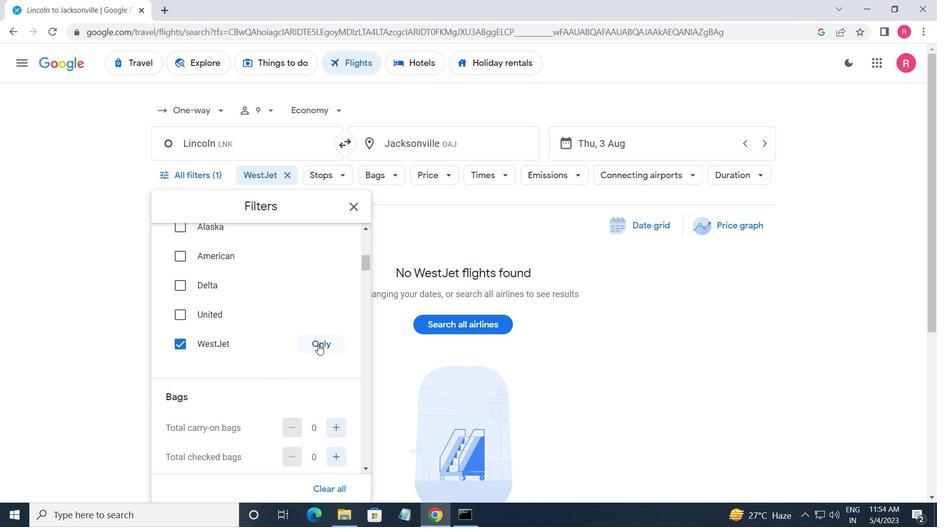 
Action: Mouse moved to (336, 343)
Screenshot: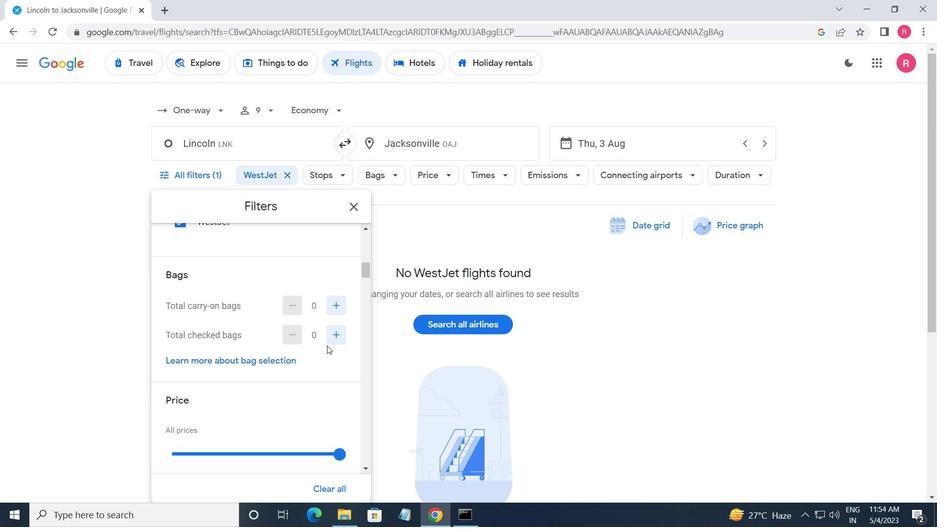 
Action: Mouse pressed left at (336, 343)
Screenshot: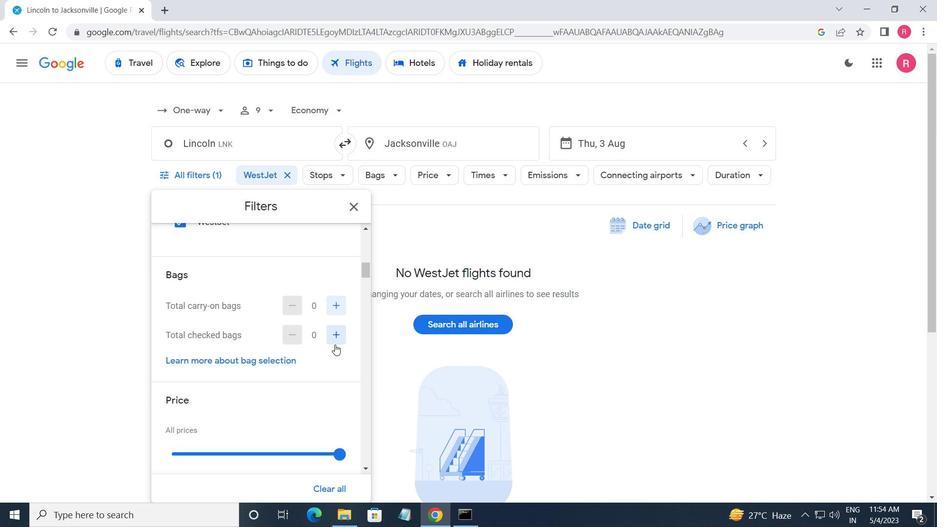 
Action: Mouse moved to (337, 342)
Screenshot: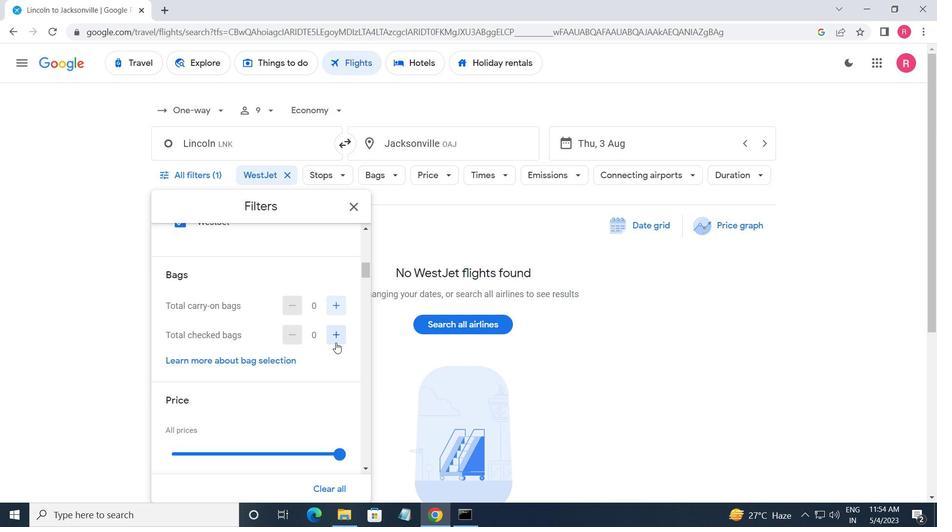 
Action: Mouse pressed left at (337, 342)
Screenshot: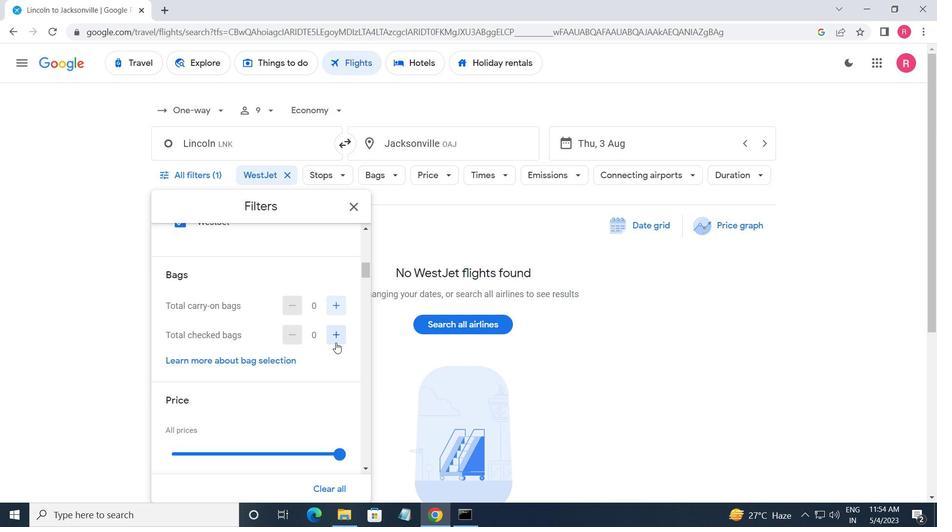 
Action: Mouse moved to (337, 341)
Screenshot: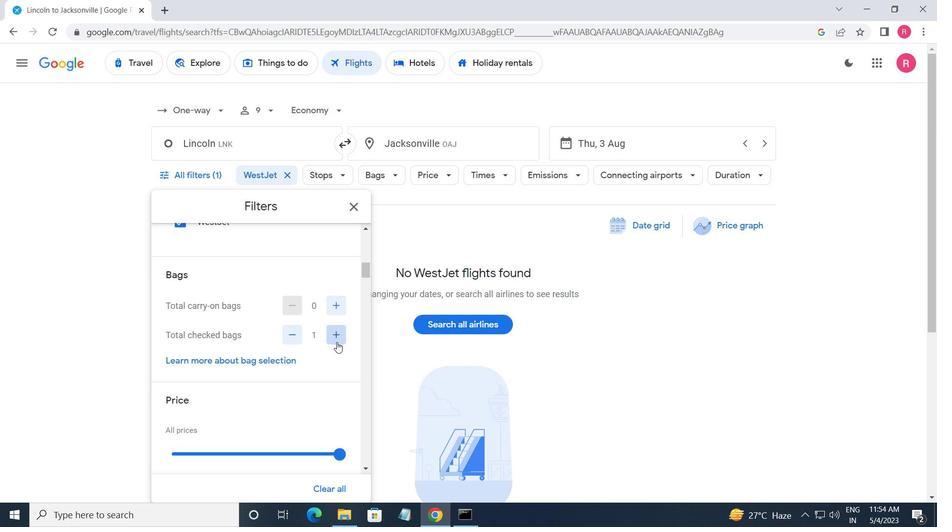 
Action: Mouse pressed left at (337, 341)
Screenshot: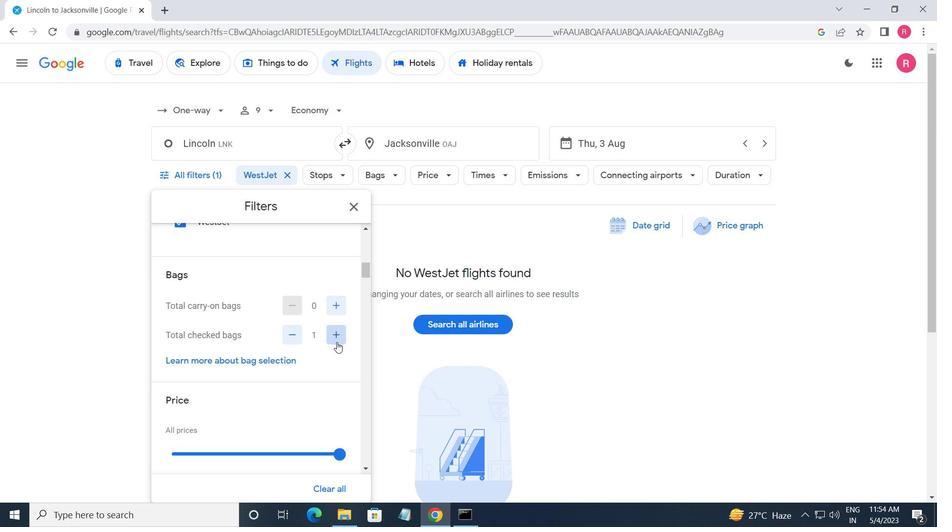 
Action: Mouse pressed left at (337, 341)
Screenshot: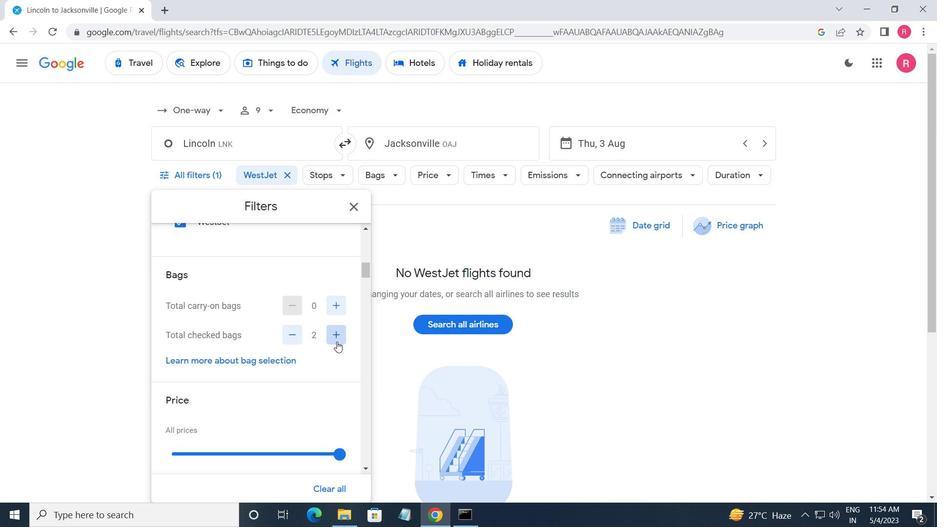
Action: Mouse pressed left at (337, 341)
Screenshot: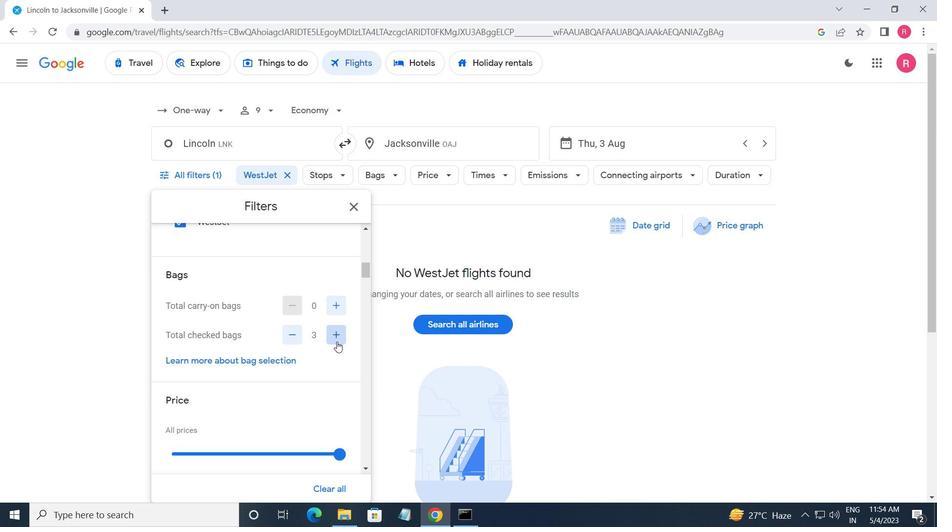 
Action: Mouse pressed left at (337, 341)
Screenshot: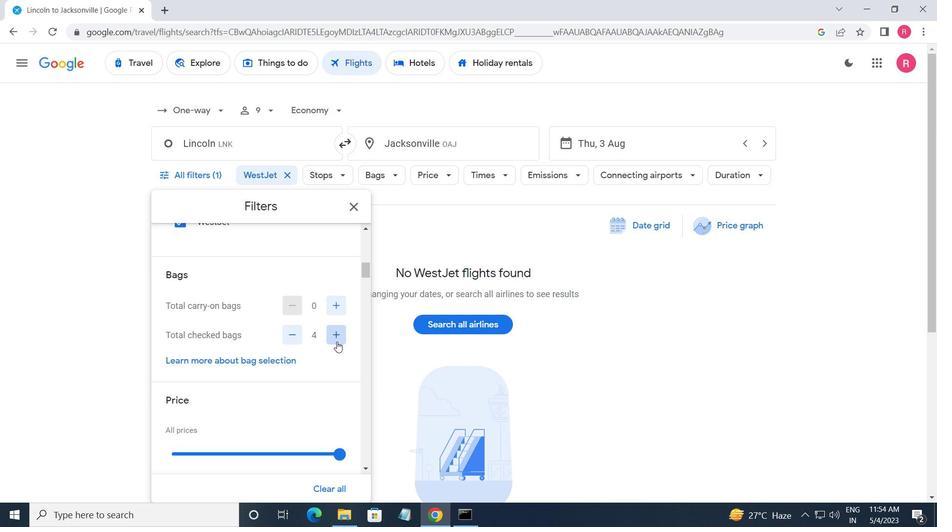 
Action: Mouse moved to (336, 341)
Screenshot: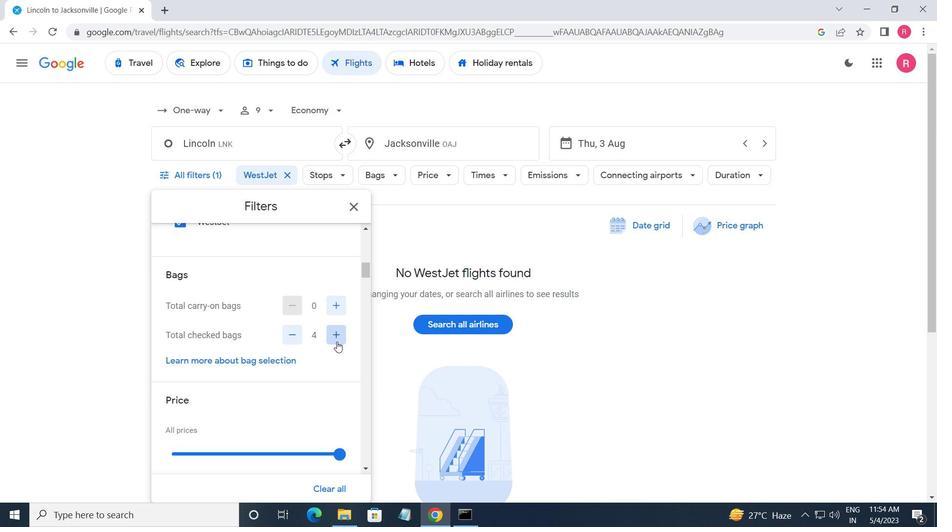
Action: Mouse pressed left at (336, 341)
Screenshot: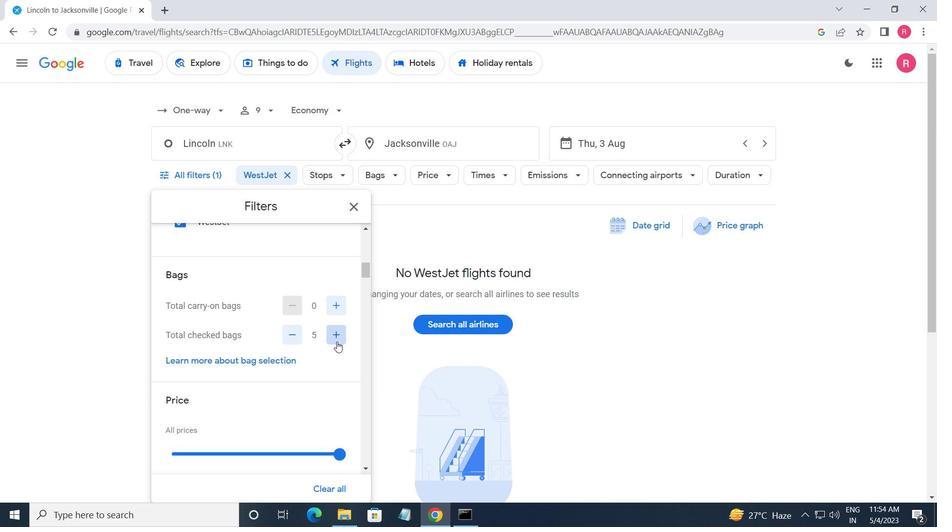 
Action: Mouse moved to (335, 339)
Screenshot: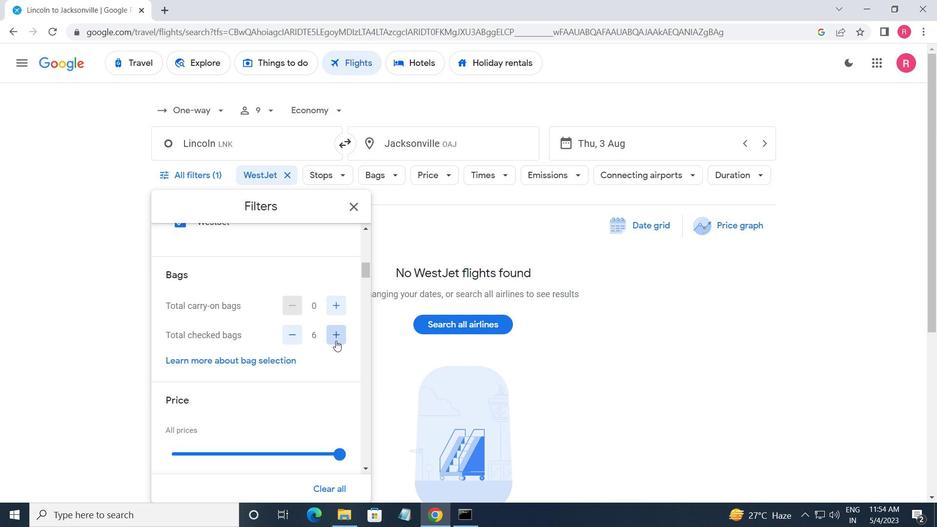 
Action: Mouse pressed left at (335, 339)
Screenshot: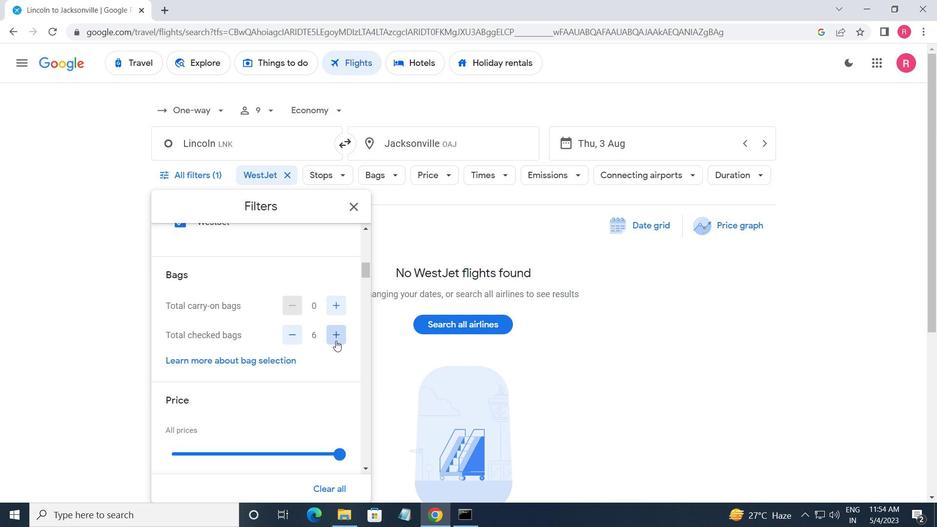 
Action: Mouse moved to (335, 339)
Screenshot: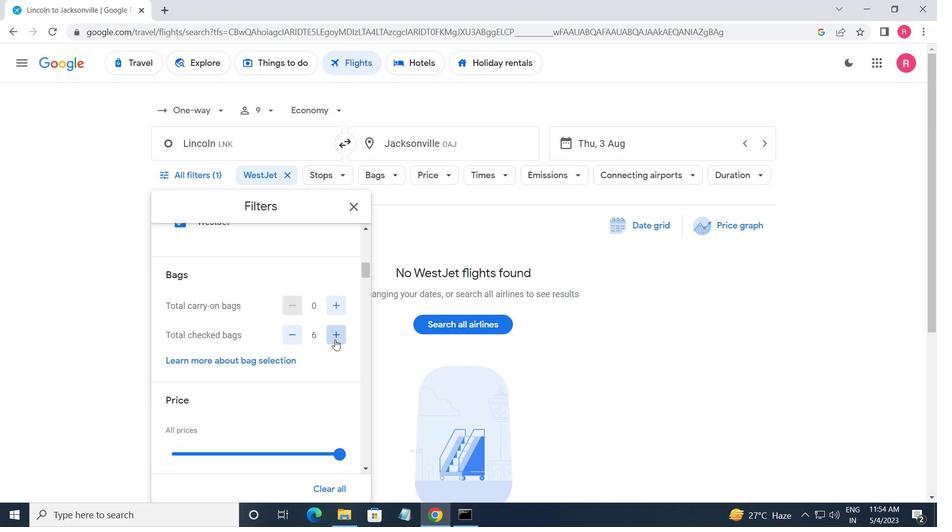 
Action: Mouse pressed left at (335, 339)
Screenshot: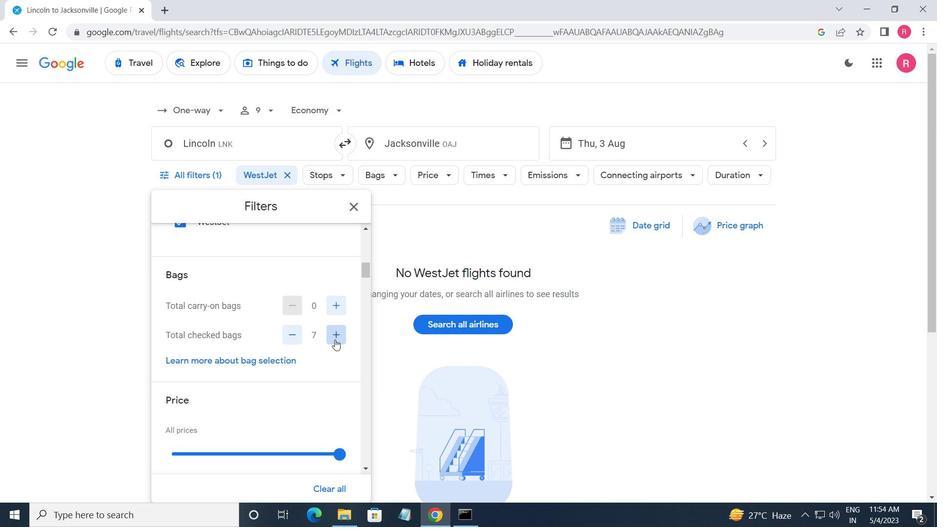 
Action: Mouse moved to (334, 339)
Screenshot: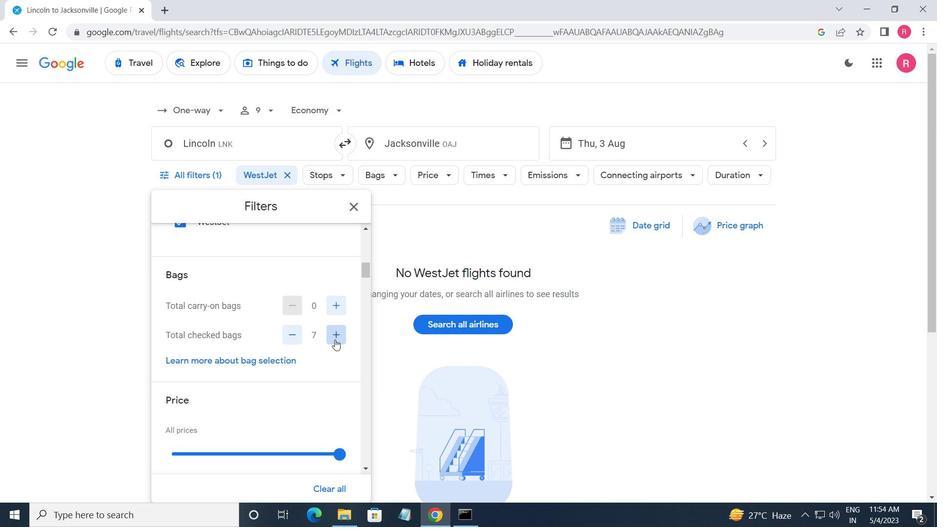 
Action: Mouse pressed left at (334, 339)
Screenshot: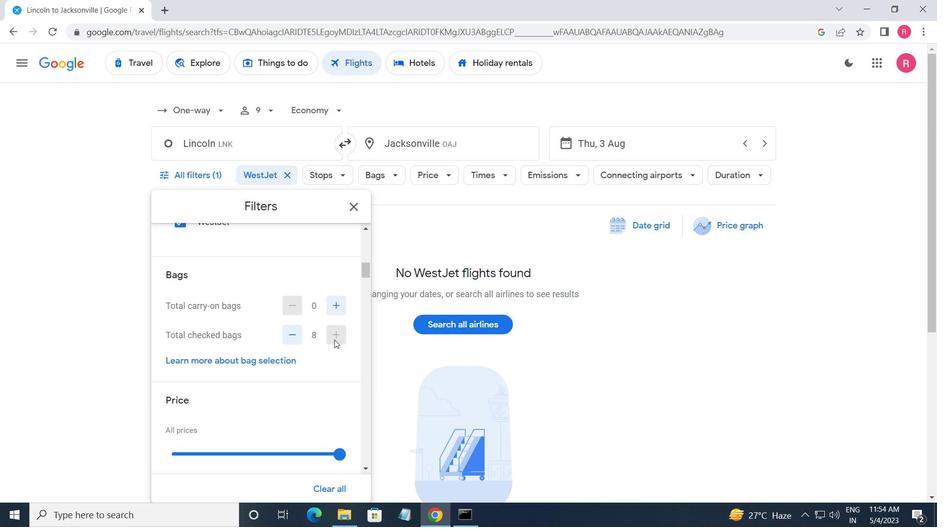 
Action: Mouse moved to (331, 337)
Screenshot: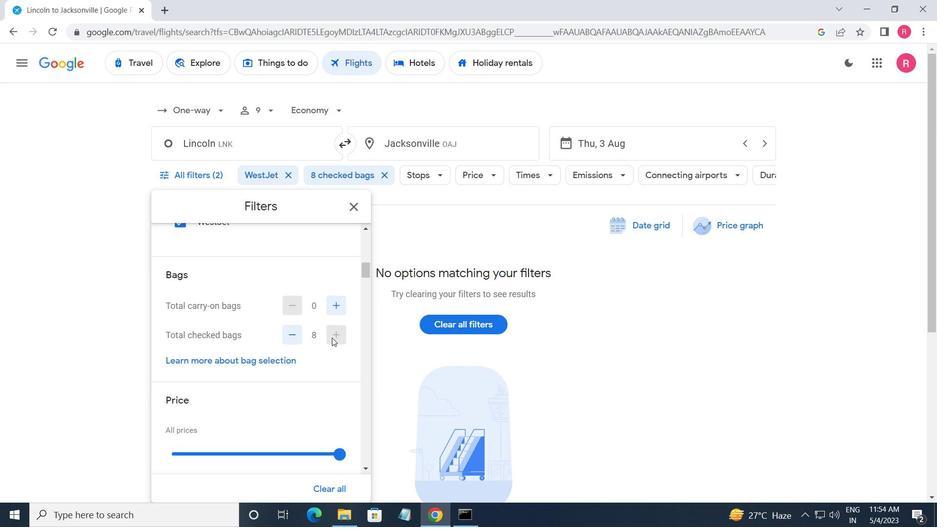 
Action: Mouse scrolled (331, 337) with delta (0, 0)
Screenshot: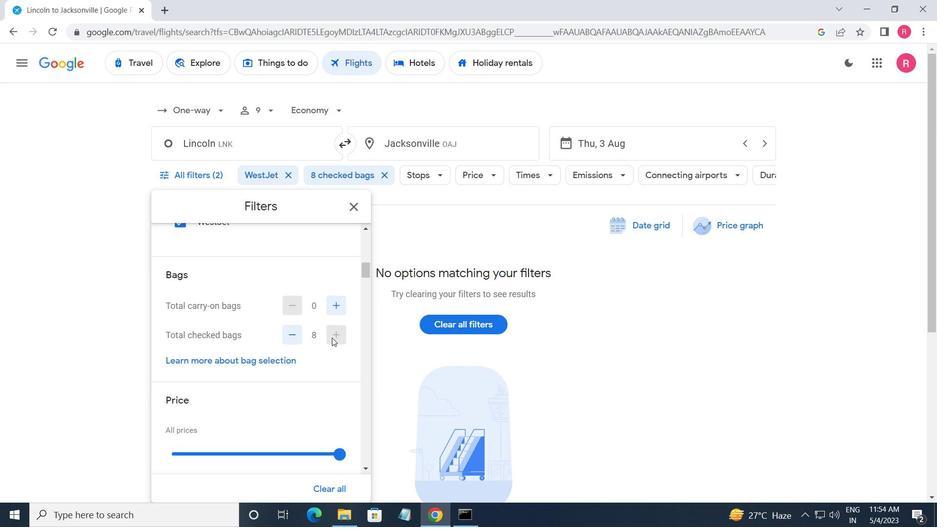 
Action: Mouse moved to (337, 395)
Screenshot: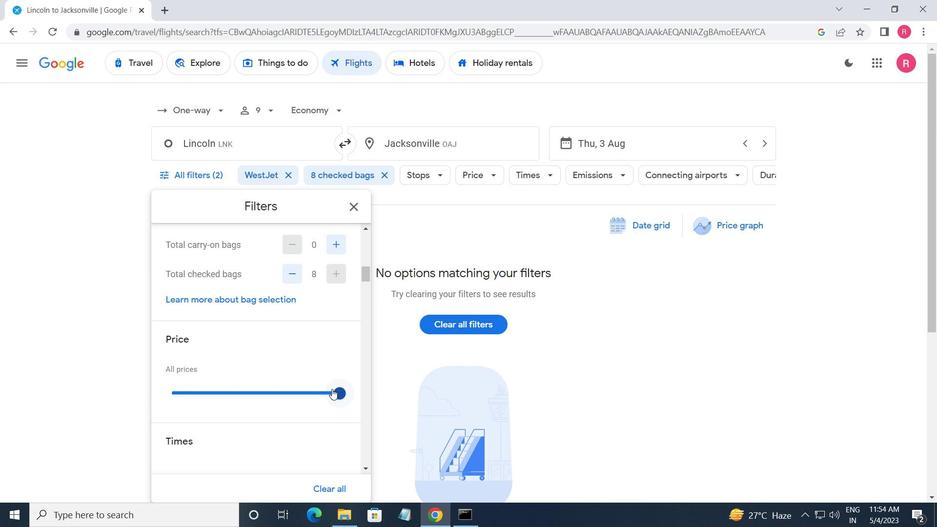 
Action: Mouse pressed left at (337, 395)
Screenshot: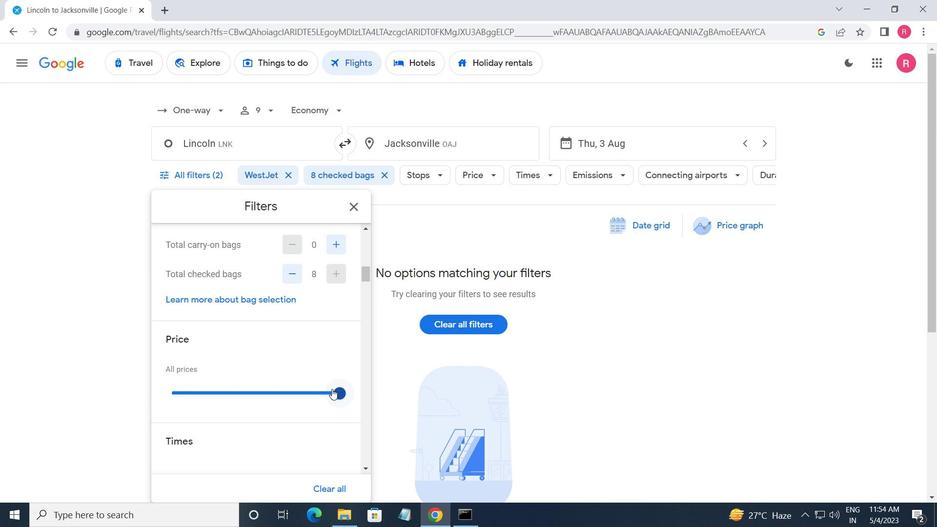 
Action: Mouse moved to (338, 394)
Screenshot: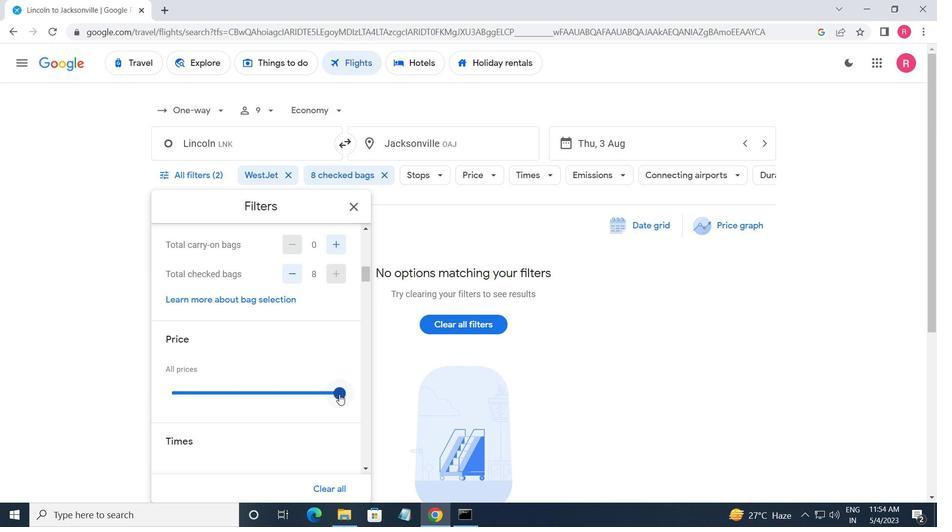 
Action: Mouse scrolled (338, 393) with delta (0, 0)
Screenshot: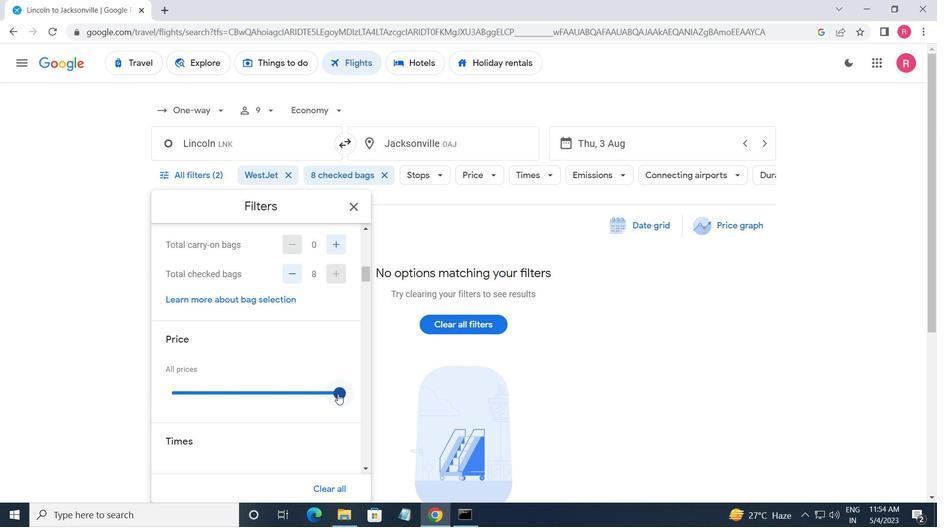 
Action: Mouse moved to (337, 394)
Screenshot: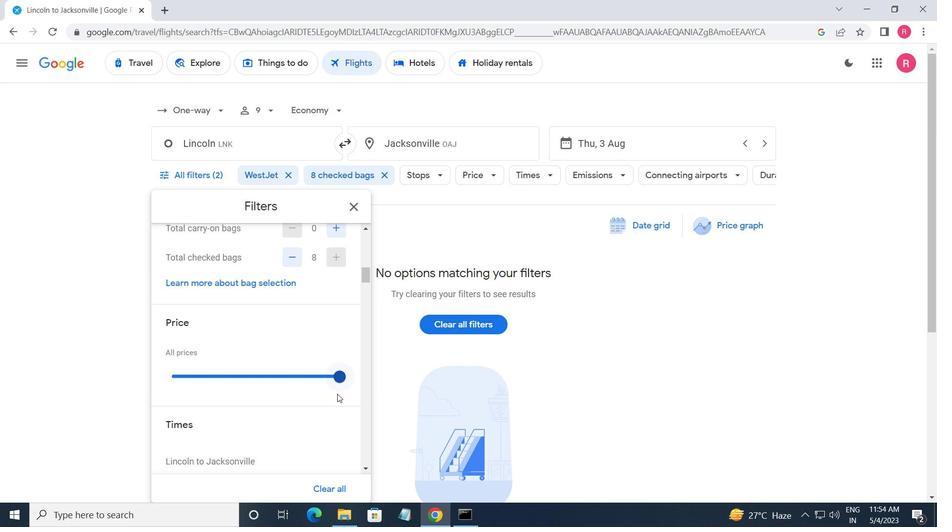 
Action: Mouse scrolled (337, 394) with delta (0, 0)
Screenshot: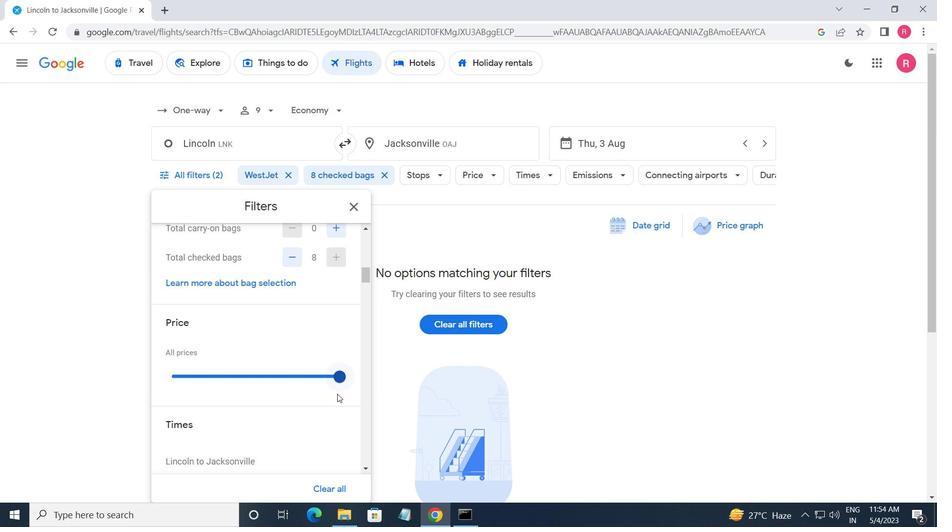 
Action: Mouse moved to (171, 402)
Screenshot: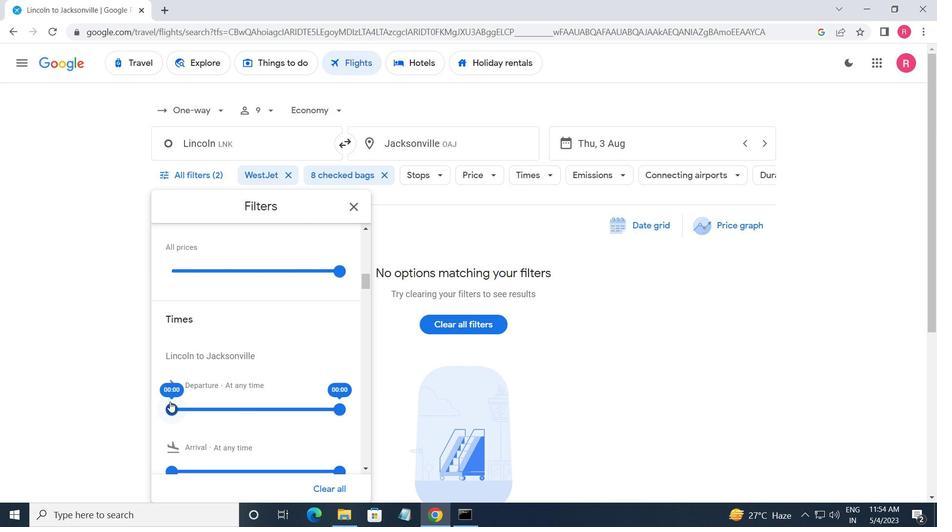 
Action: Mouse pressed left at (171, 402)
Screenshot: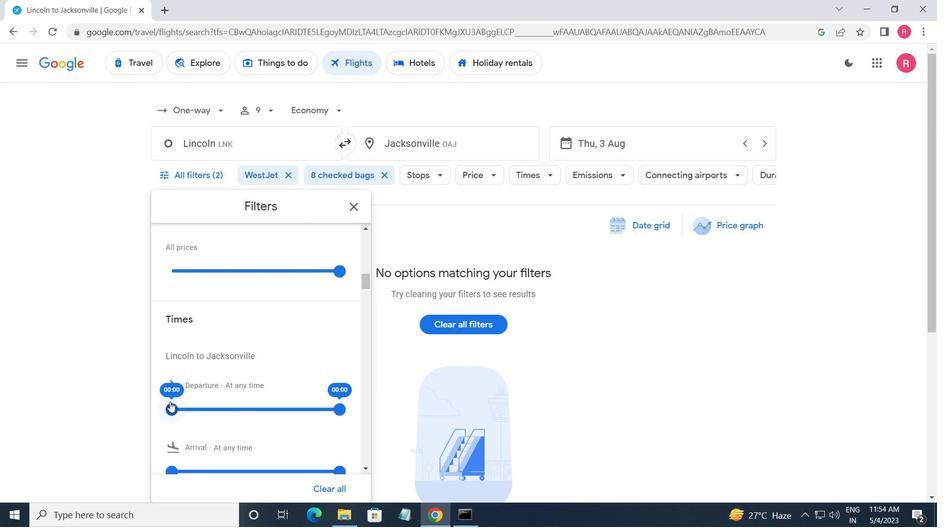 
Action: Mouse moved to (337, 409)
Screenshot: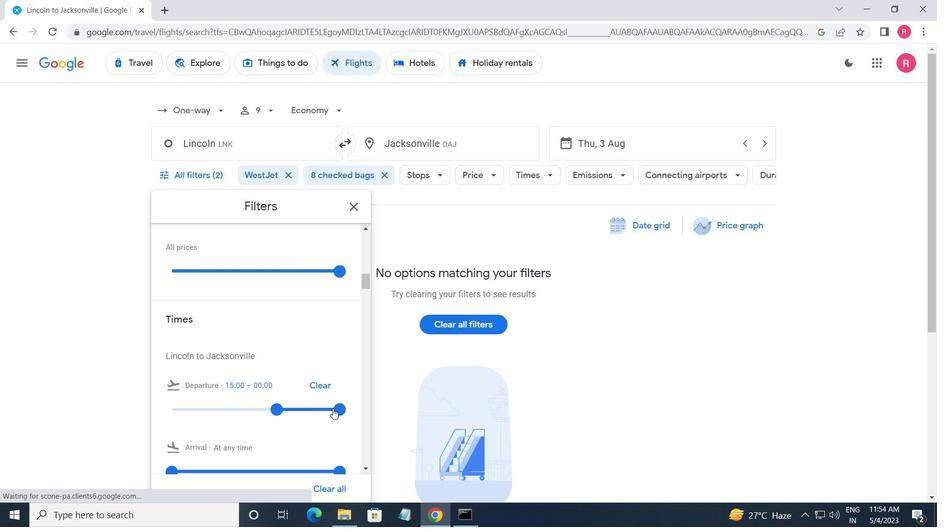 
Action: Mouse pressed left at (337, 409)
Screenshot: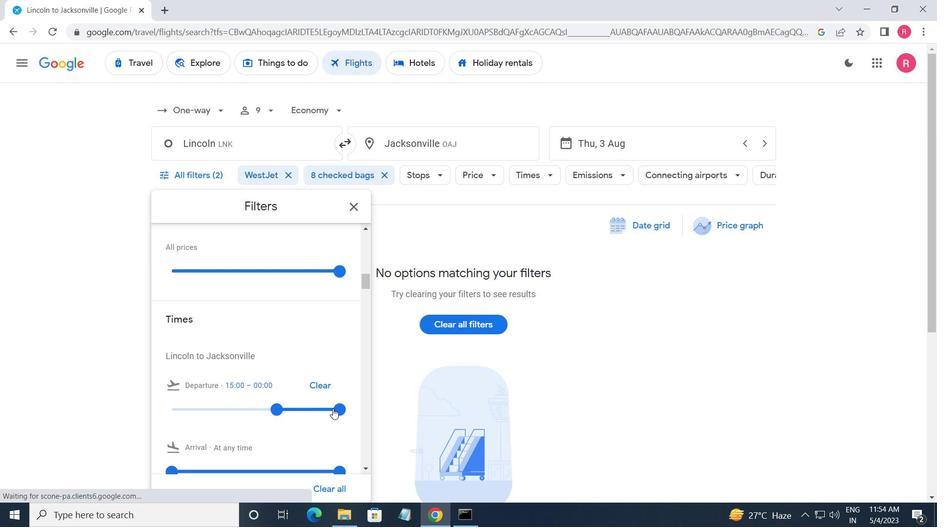 
Action: Mouse moved to (351, 213)
Screenshot: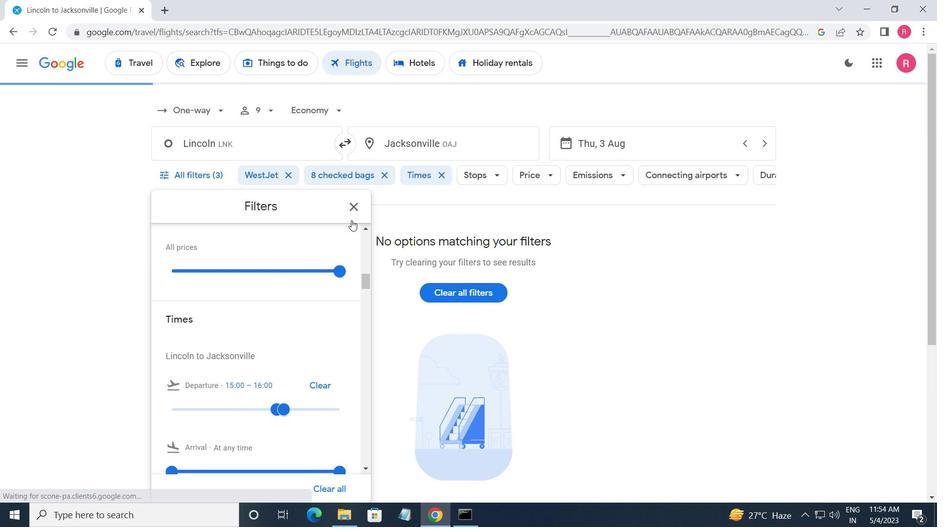 
Action: Mouse pressed left at (351, 213)
Screenshot: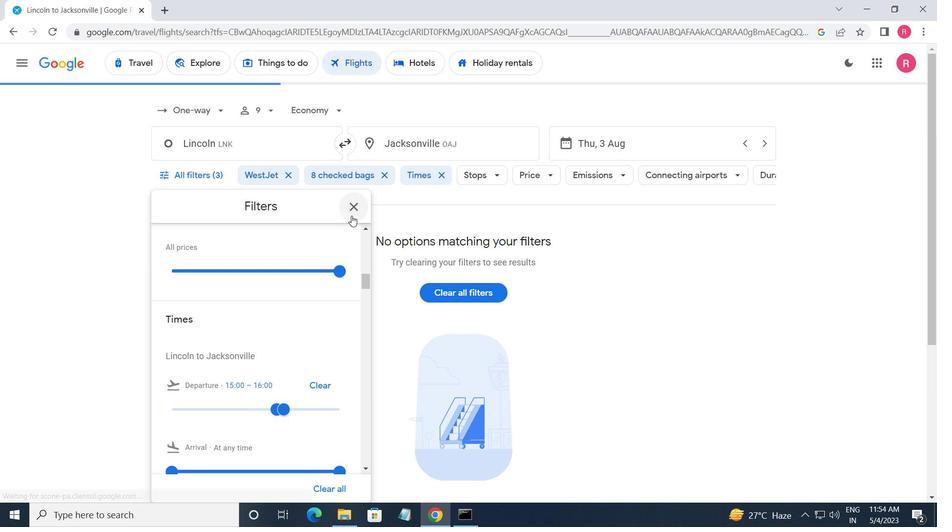 
Action: Mouse moved to (332, 252)
Screenshot: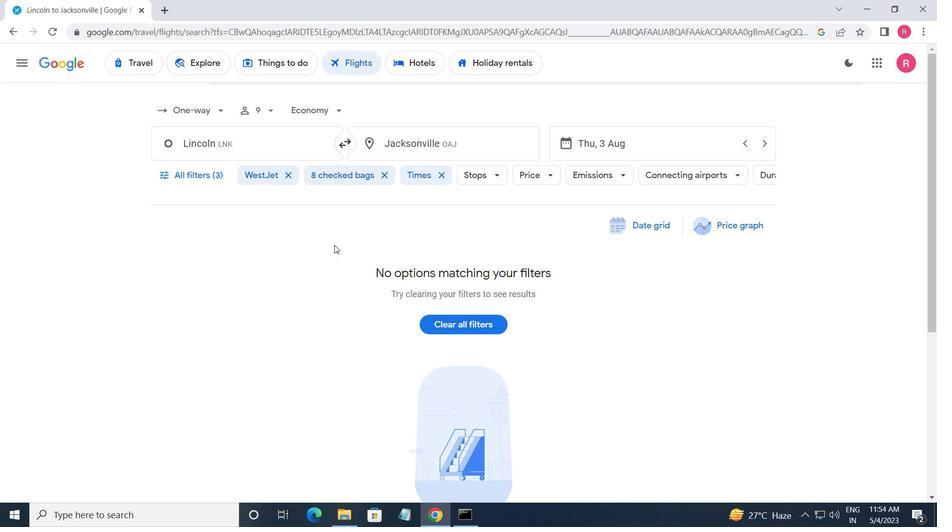 
